 Task: Explore Airbnb accommodation in Zyuzino, Russia from 2nd December, 2023 to 6th December, 2023 for 2 adults.1  bedroom having 1 bed and 1 bathroom. Property type can be hotel. Booking option can be shelf check-in. Look for 5 properties as per requirement.
Action: Mouse pressed left at (424, 94)
Screenshot: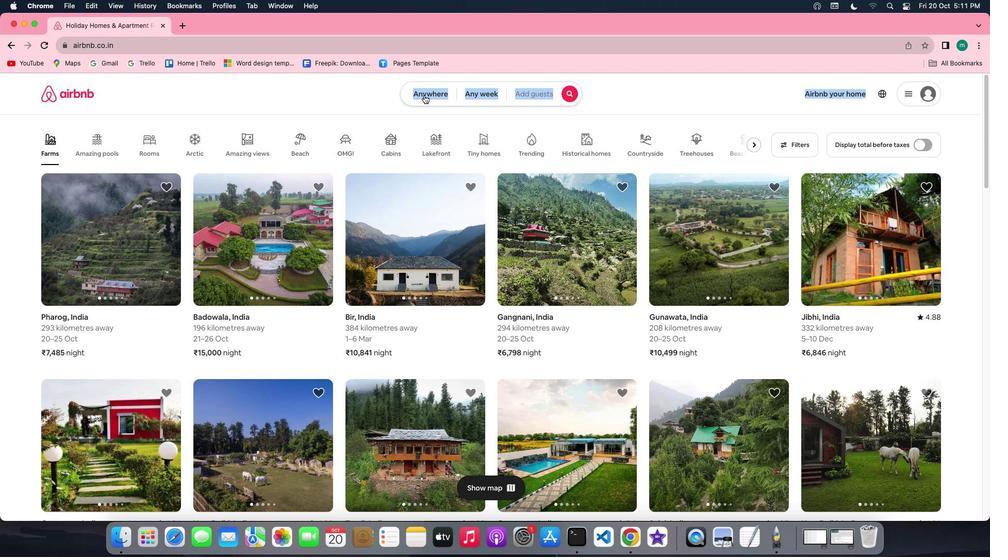 
Action: Mouse moved to (388, 129)
Screenshot: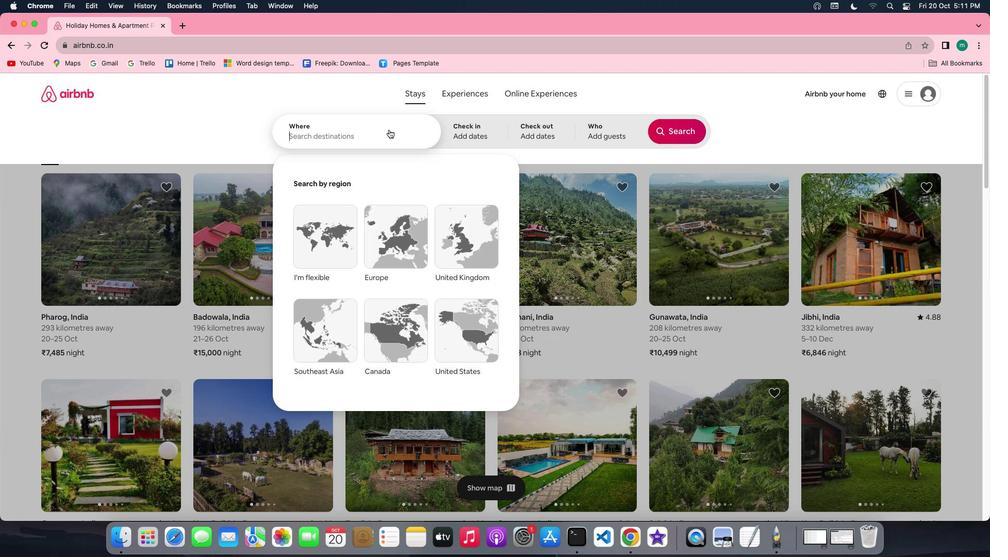 
Action: Mouse pressed left at (388, 129)
Screenshot: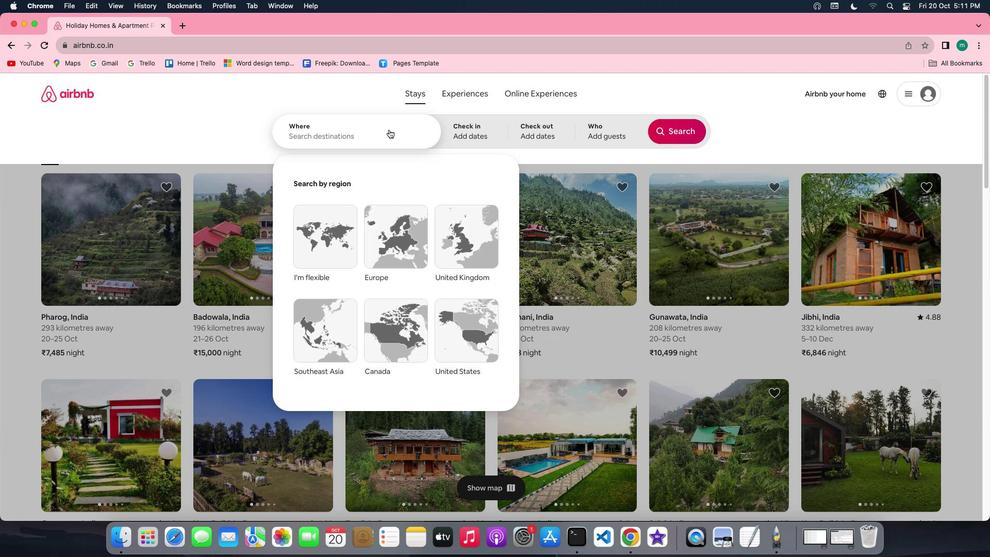 
Action: Key pressed Key.shift'Z''y''u''z''i''n''o'','Key.spaceKey.shift'R''u''s''s''i''a'
Screenshot: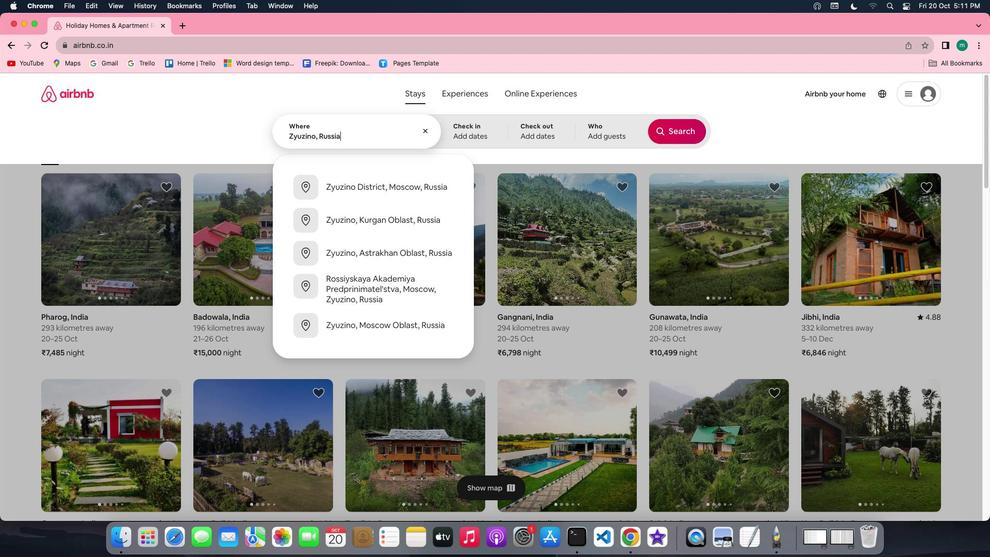 
Action: Mouse moved to (455, 131)
Screenshot: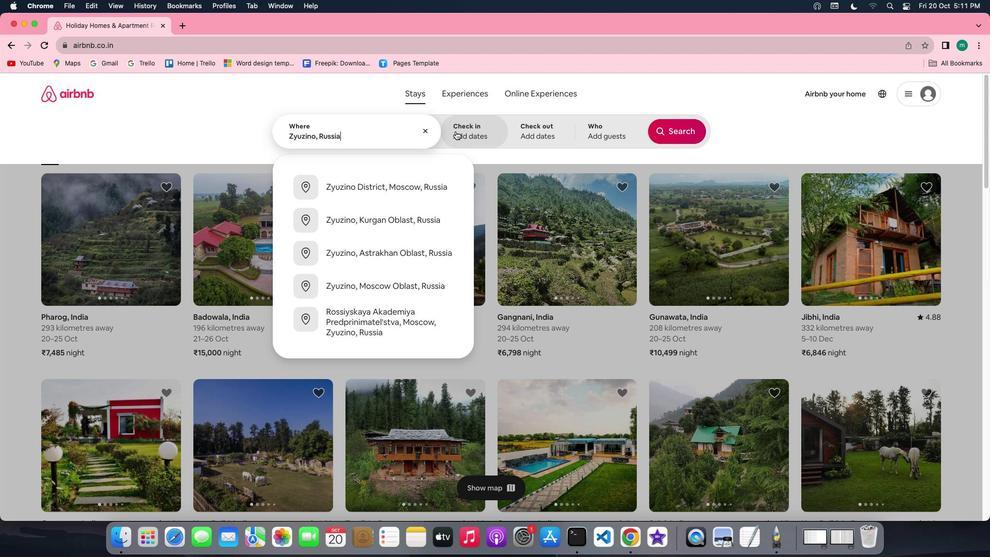 
Action: Mouse pressed left at (455, 131)
Screenshot: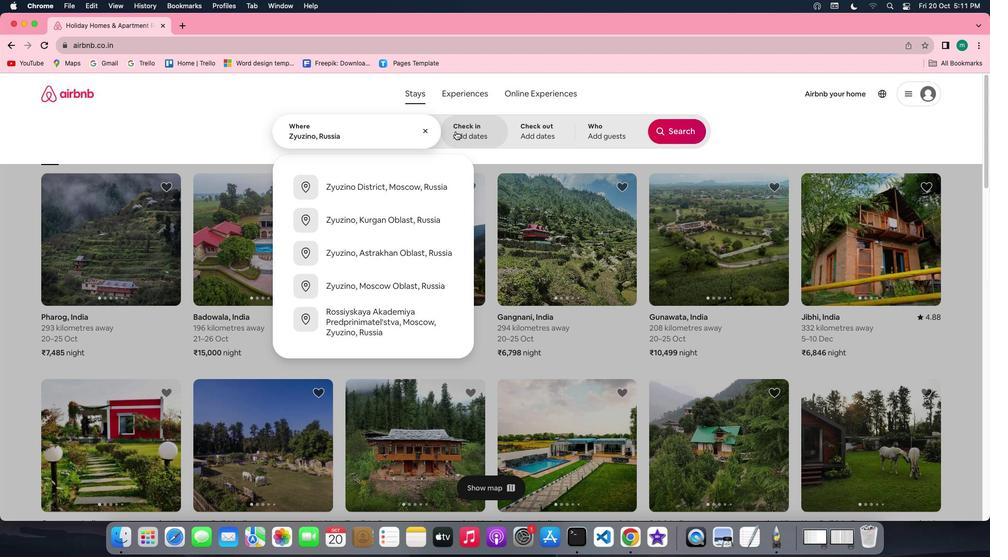 
Action: Mouse moved to (672, 217)
Screenshot: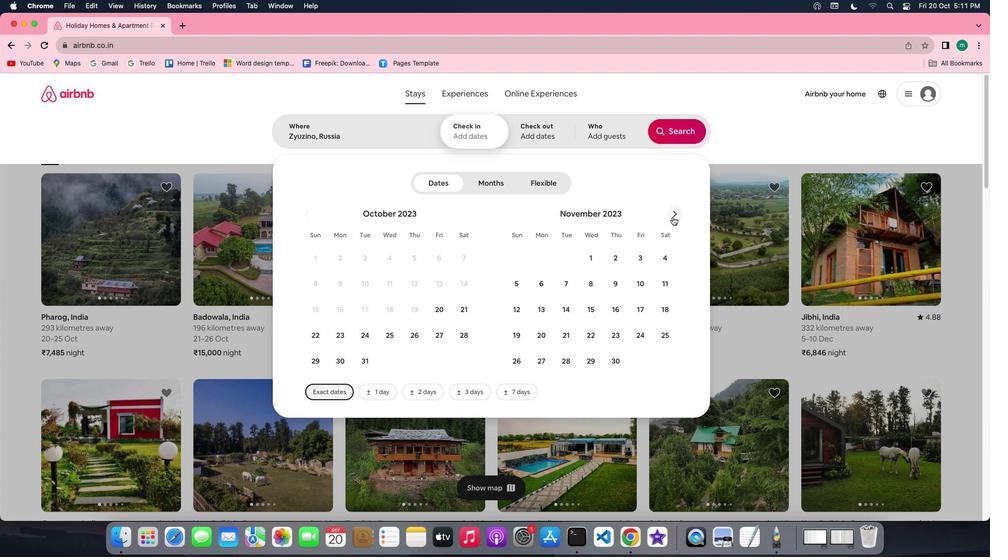 
Action: Mouse pressed left at (672, 217)
Screenshot: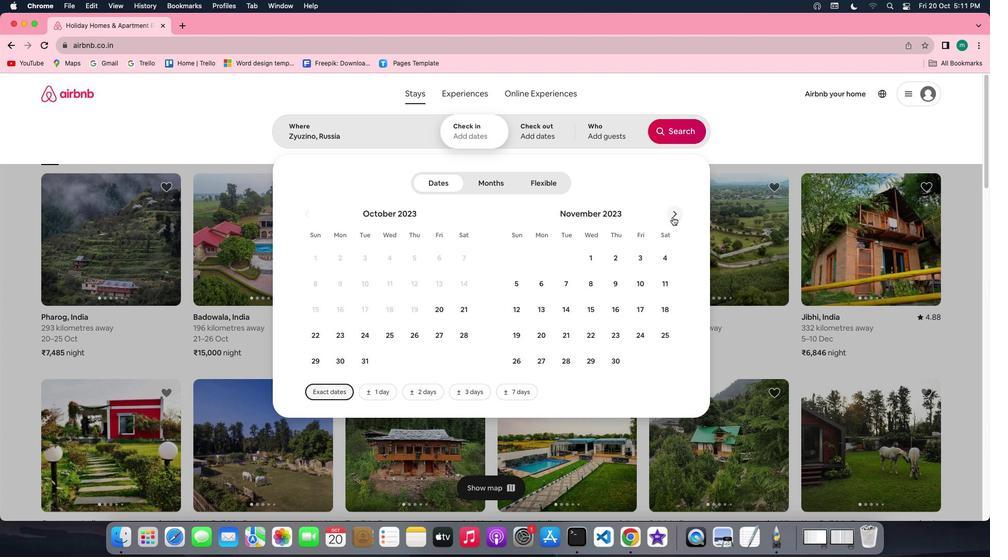
Action: Mouse moved to (664, 250)
Screenshot: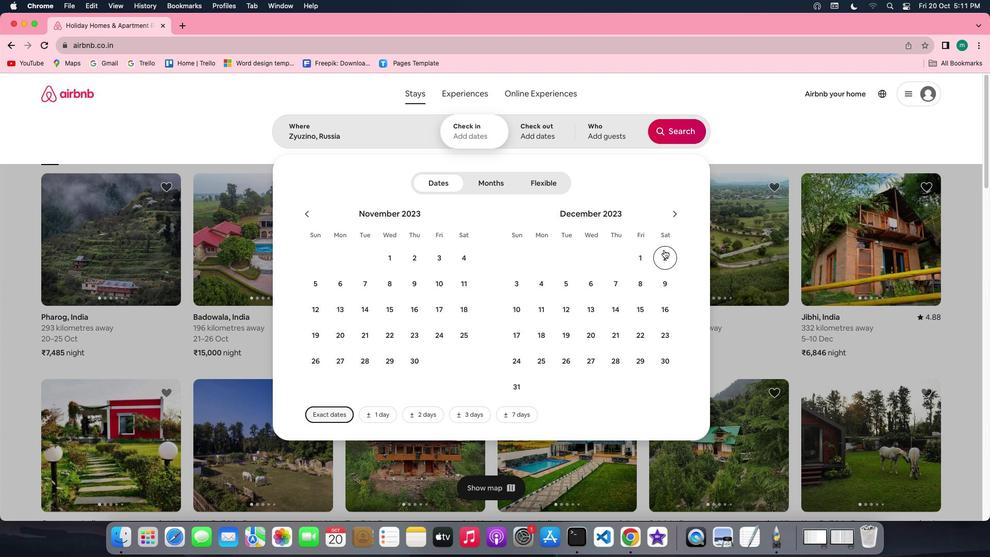 
Action: Mouse pressed left at (664, 250)
Screenshot: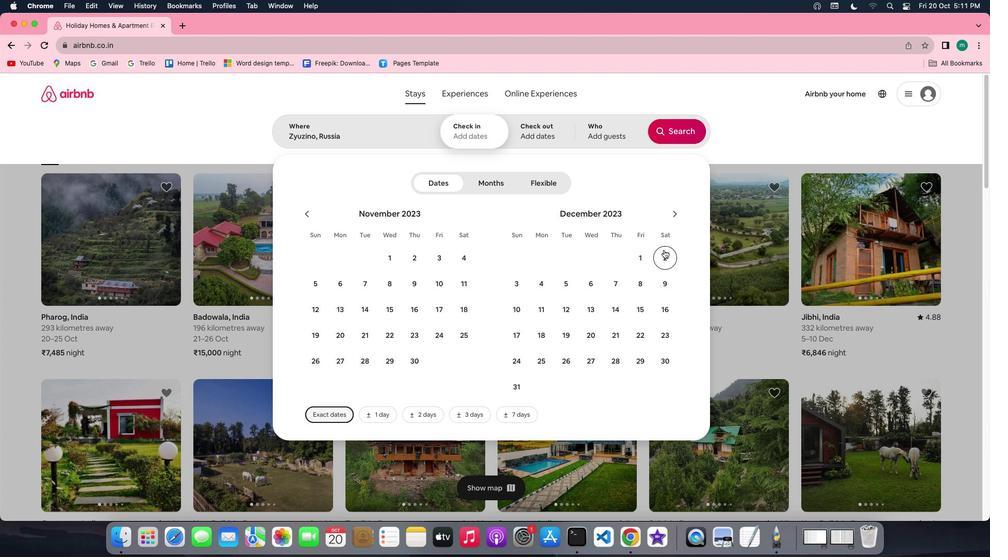 
Action: Mouse moved to (592, 273)
Screenshot: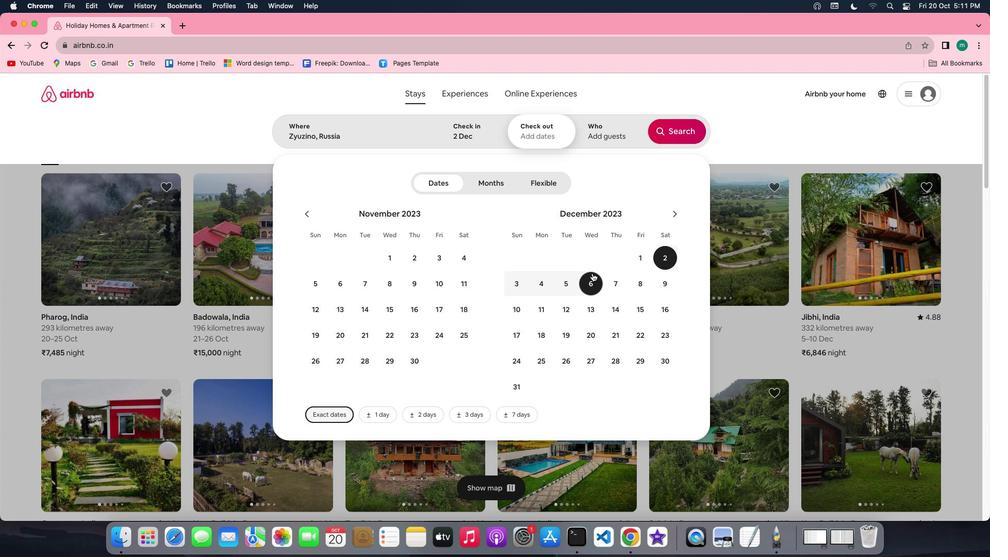 
Action: Mouse pressed left at (592, 273)
Screenshot: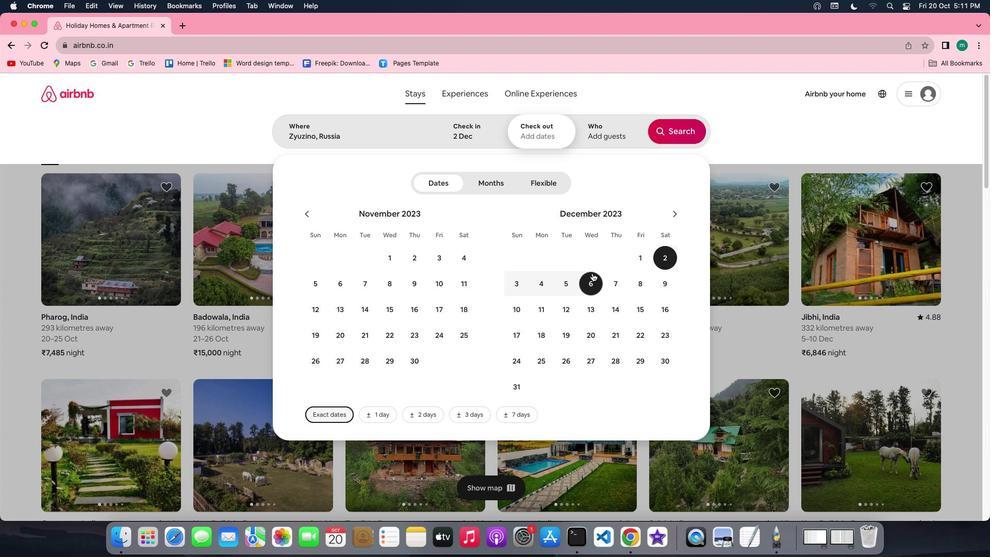 
Action: Mouse moved to (606, 133)
Screenshot: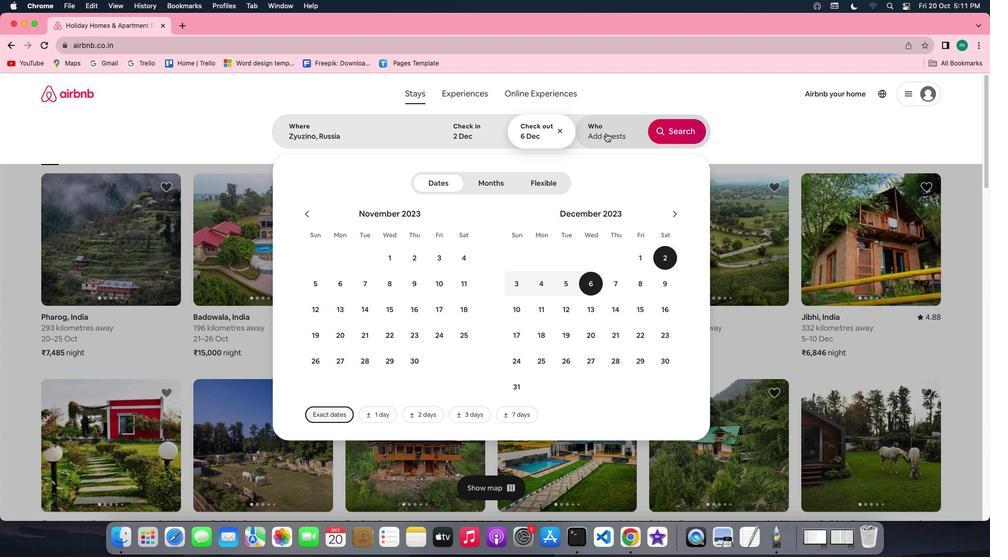 
Action: Mouse pressed left at (606, 133)
Screenshot: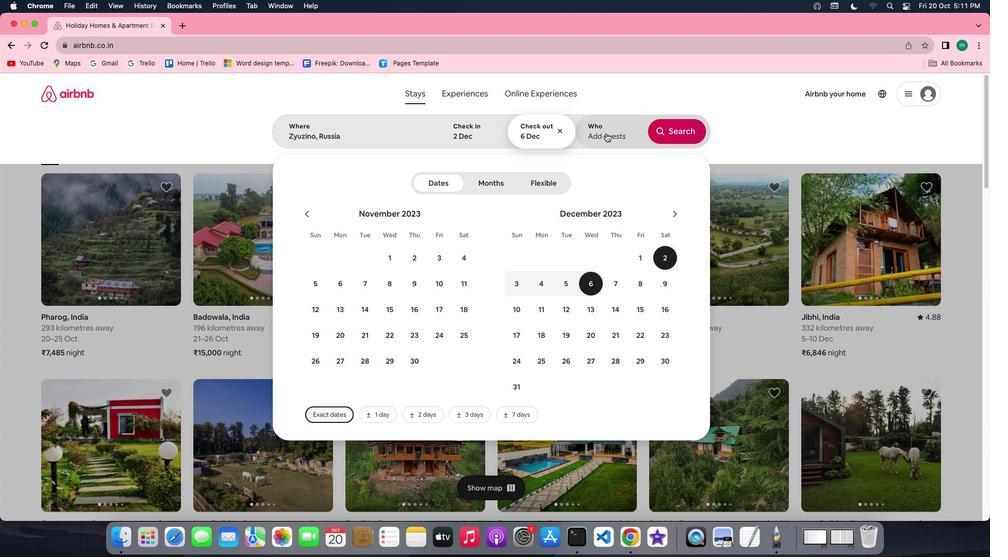
Action: Mouse moved to (682, 182)
Screenshot: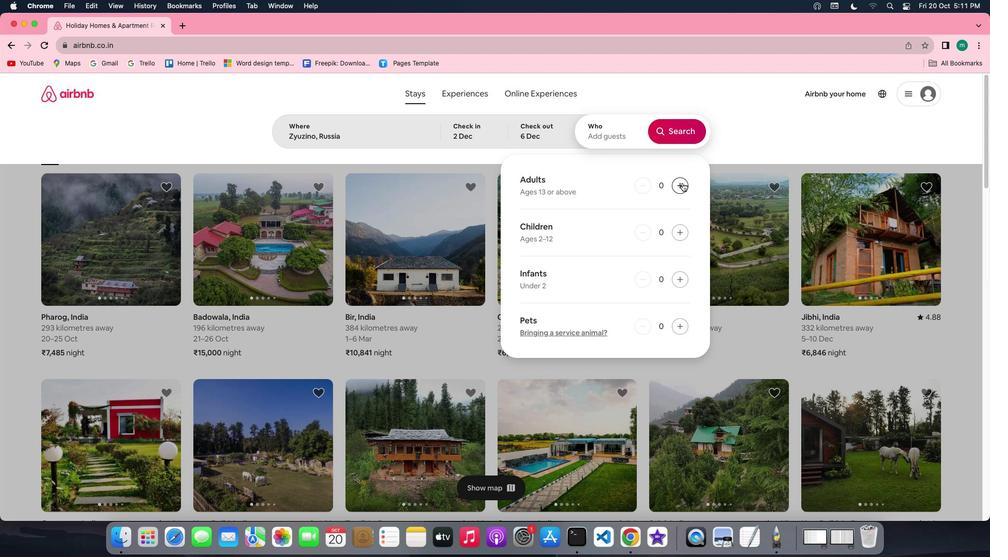 
Action: Mouse pressed left at (682, 182)
Screenshot: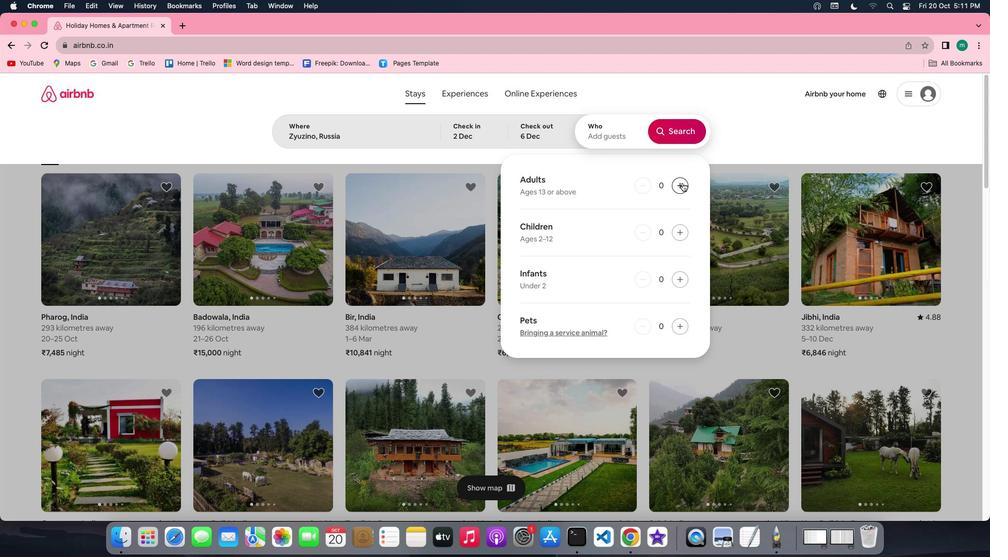 
Action: Mouse pressed left at (682, 182)
Screenshot: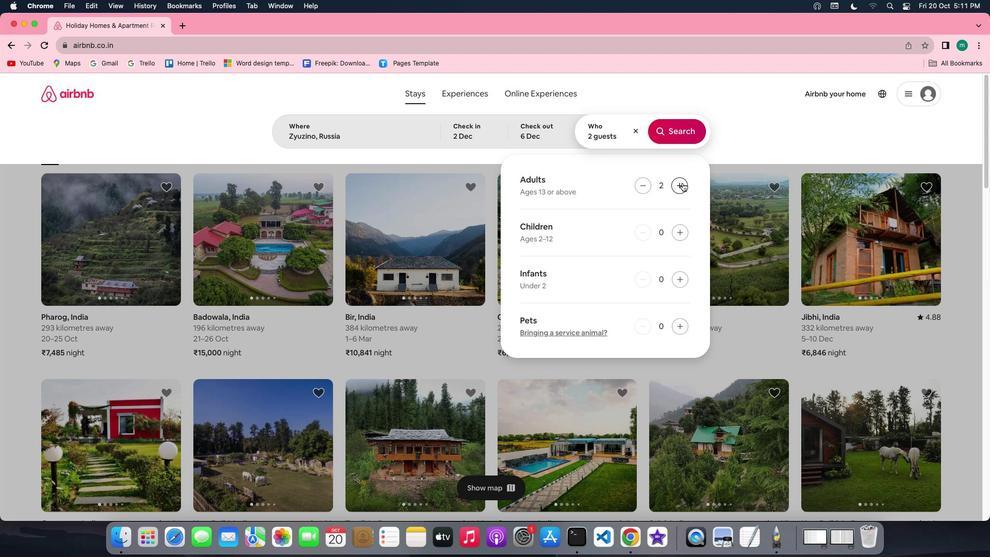 
Action: Mouse moved to (677, 125)
Screenshot: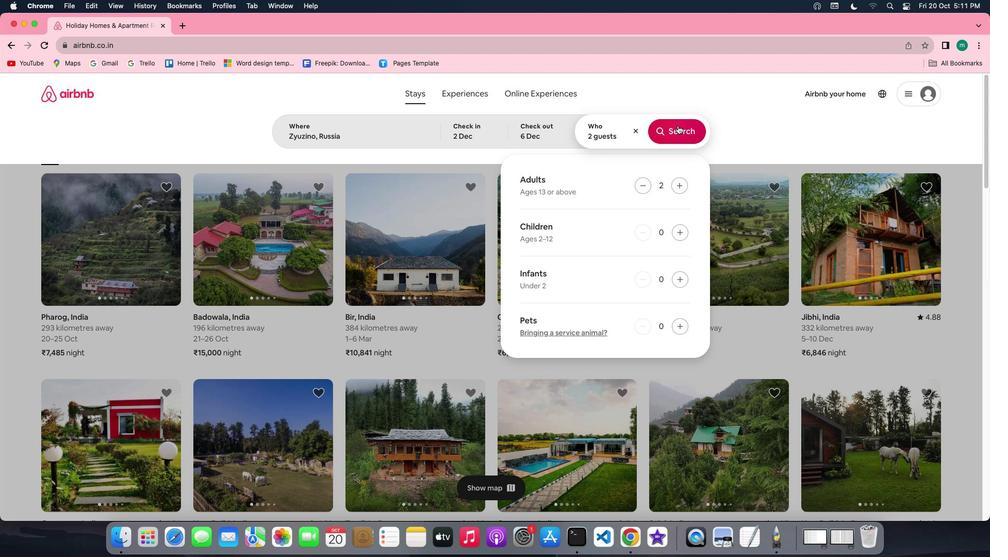 
Action: Mouse pressed left at (677, 125)
Screenshot: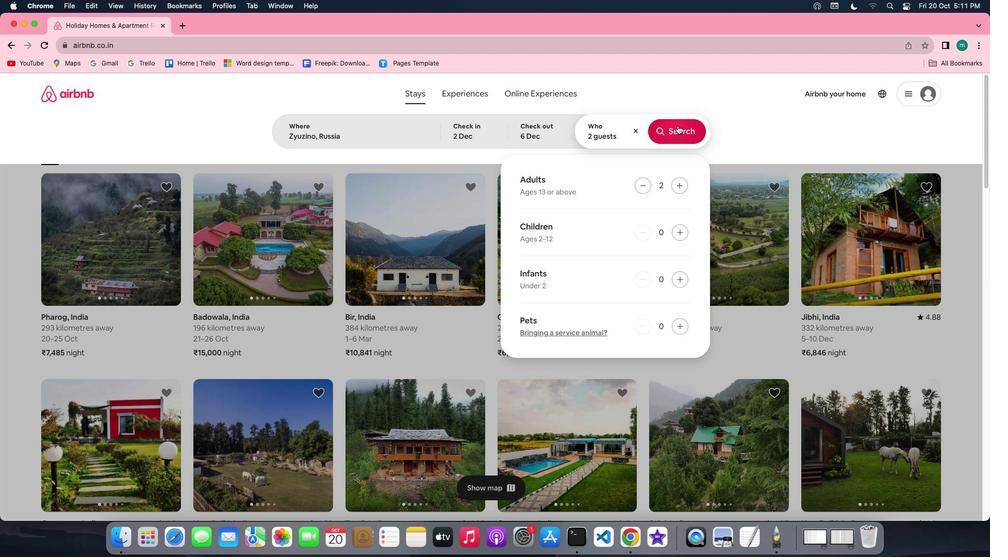 
Action: Mouse moved to (827, 133)
Screenshot: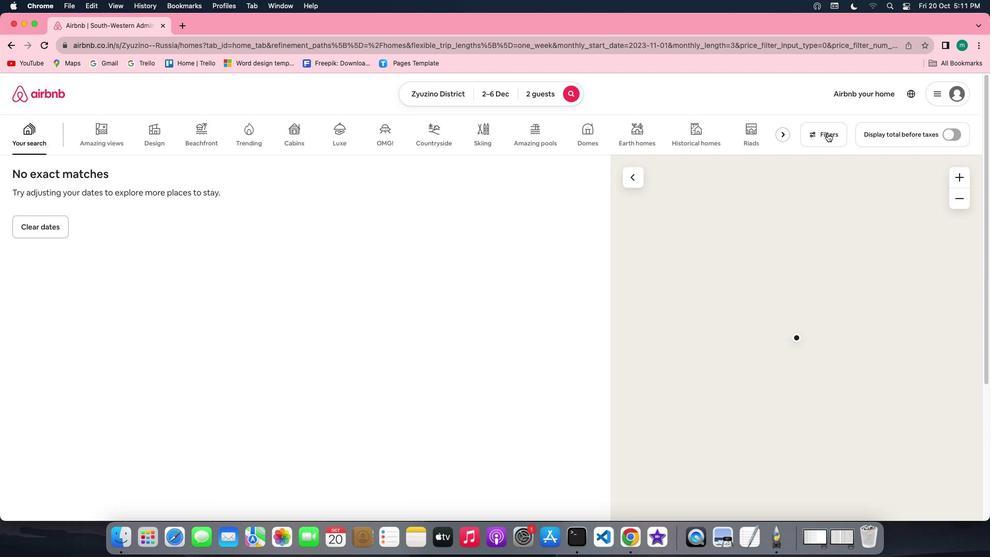 
Action: Mouse pressed left at (827, 133)
Screenshot: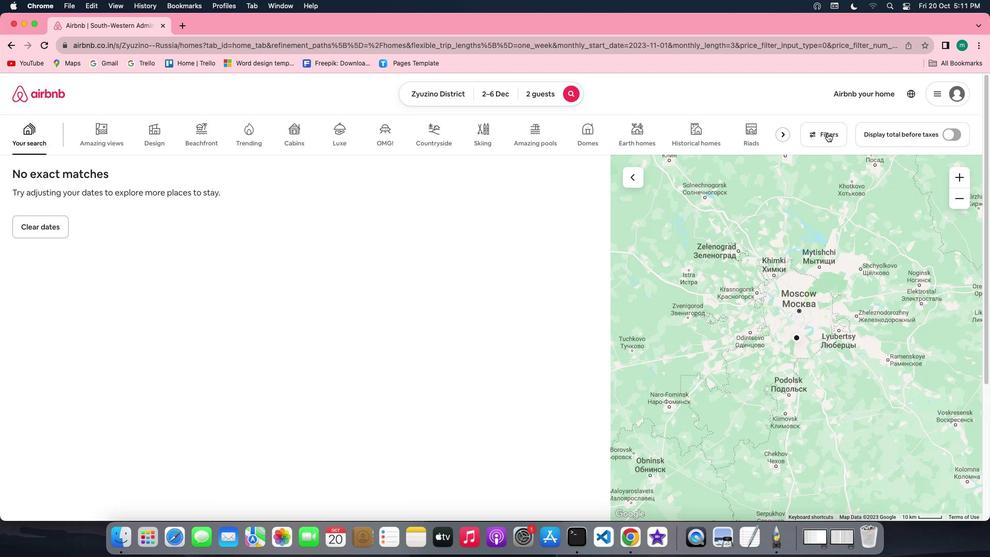 
Action: Mouse moved to (497, 291)
Screenshot: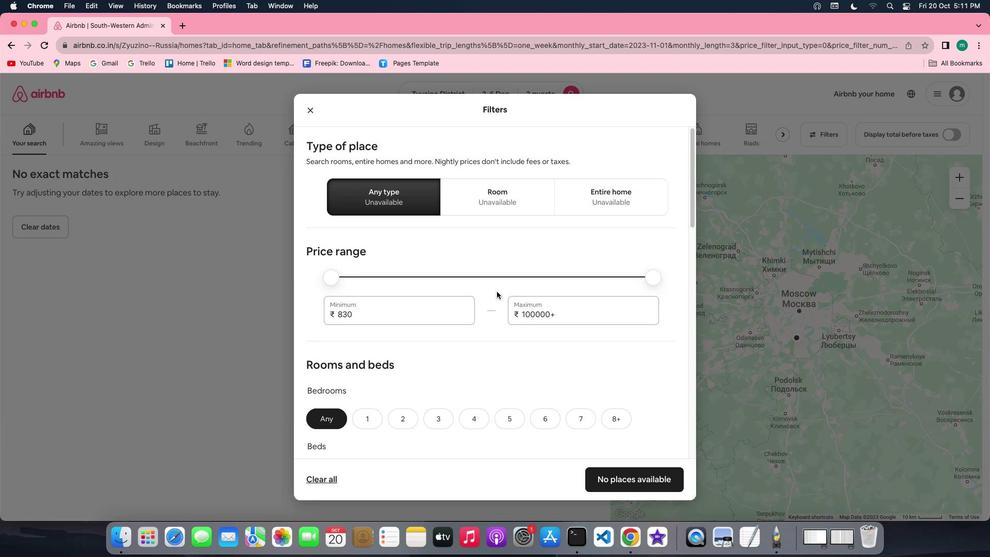 
Action: Mouse scrolled (497, 291) with delta (0, 0)
Screenshot: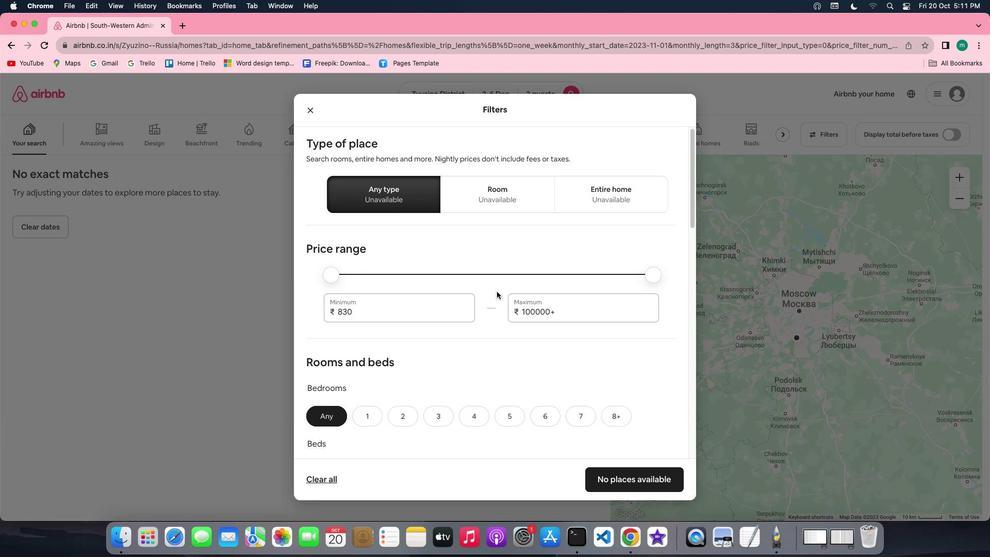 
Action: Mouse scrolled (497, 291) with delta (0, 0)
Screenshot: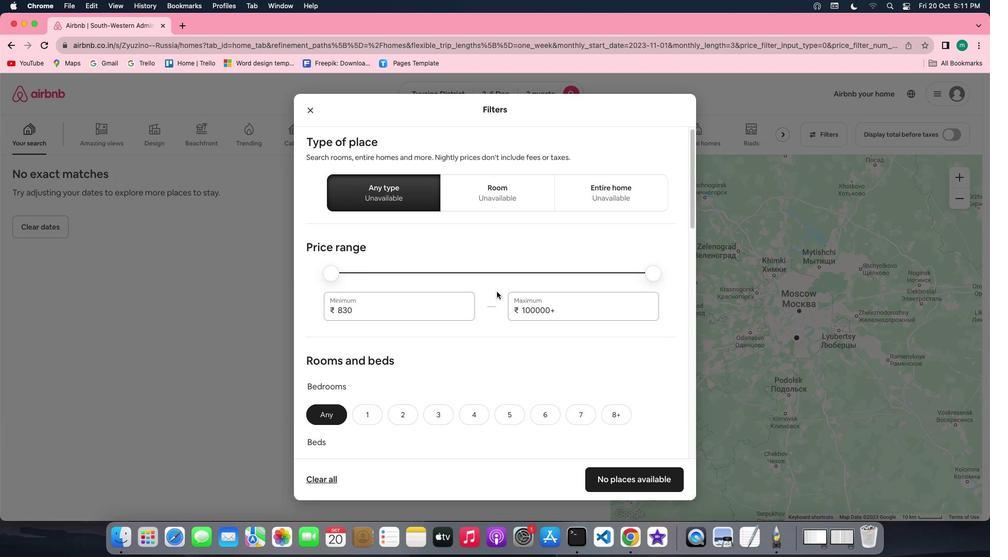 
Action: Mouse scrolled (497, 291) with delta (0, -1)
Screenshot: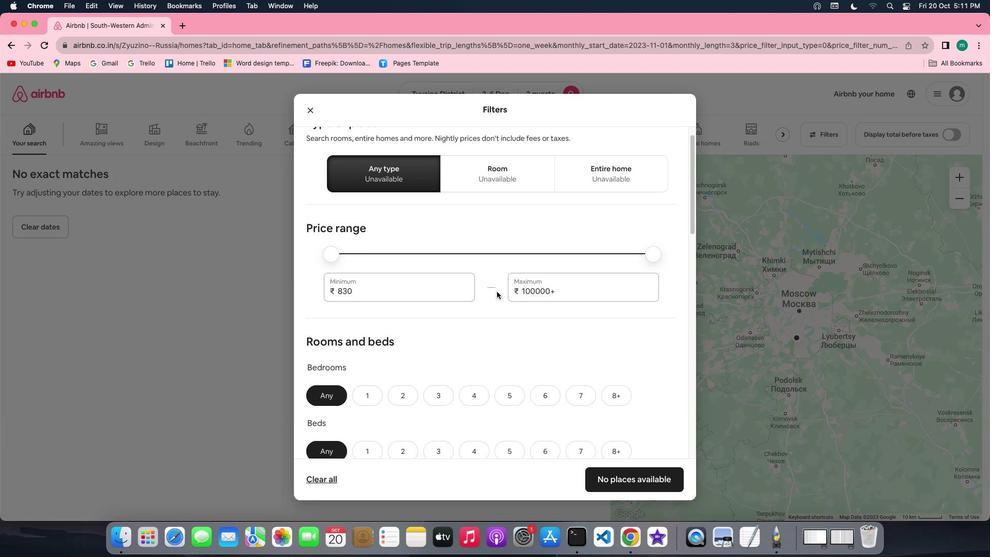 
Action: Mouse scrolled (497, 291) with delta (0, 0)
Screenshot: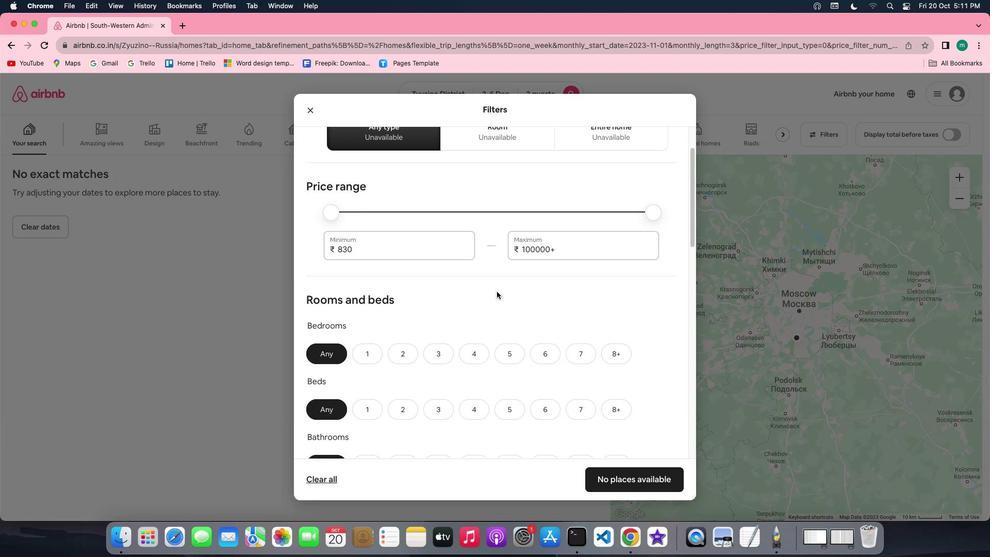 
Action: Mouse scrolled (497, 291) with delta (0, 0)
Screenshot: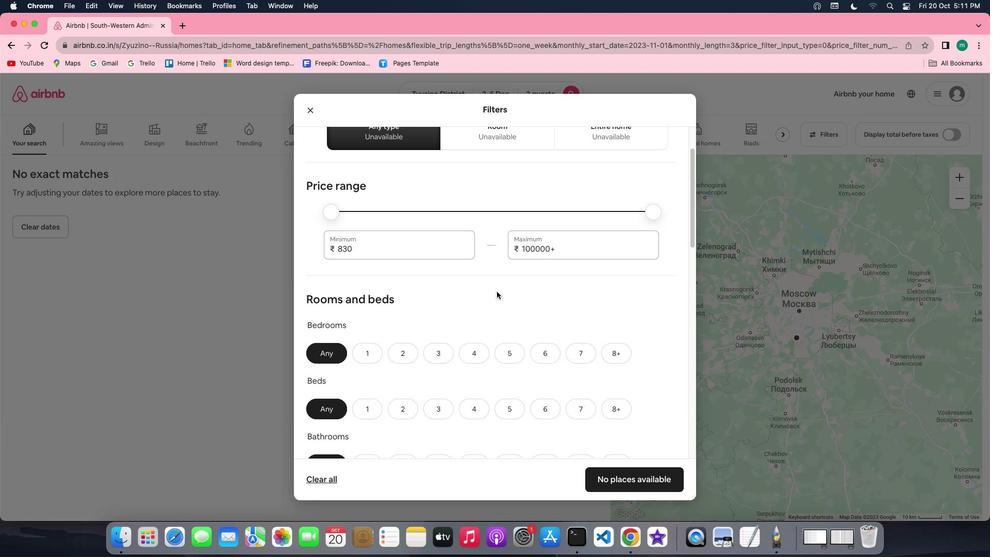 
Action: Mouse scrolled (497, 291) with delta (0, 0)
Screenshot: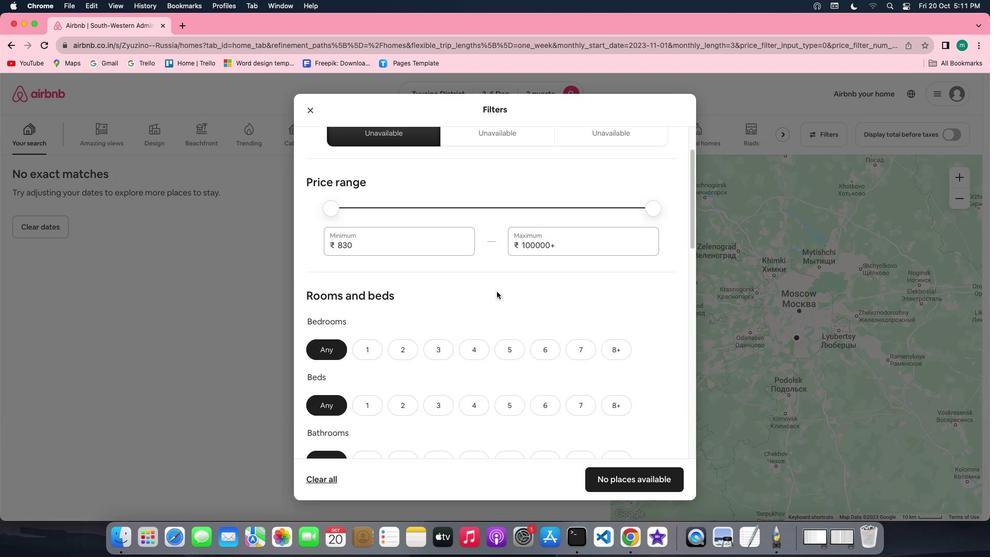 
Action: Mouse scrolled (497, 291) with delta (0, 0)
Screenshot: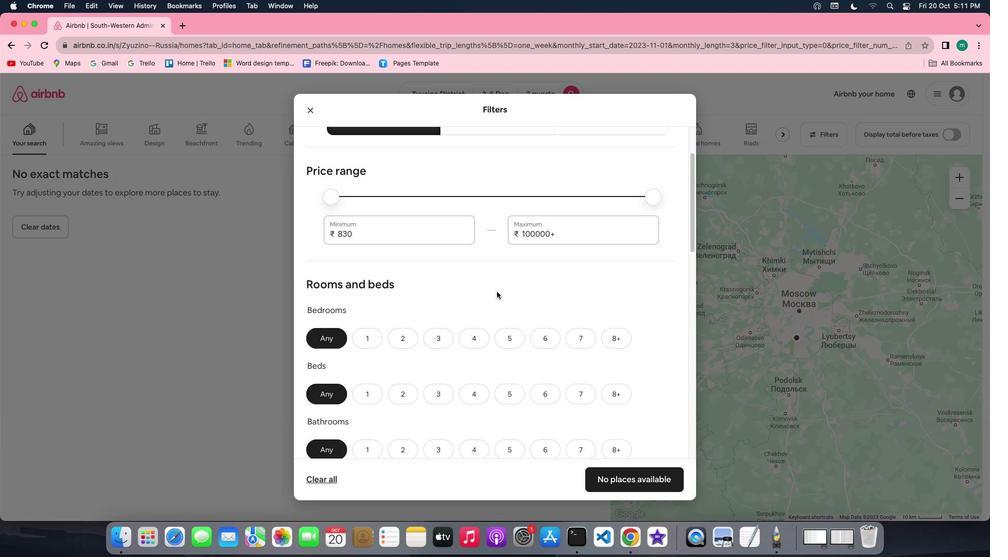 
Action: Mouse scrolled (497, 291) with delta (0, -1)
Screenshot: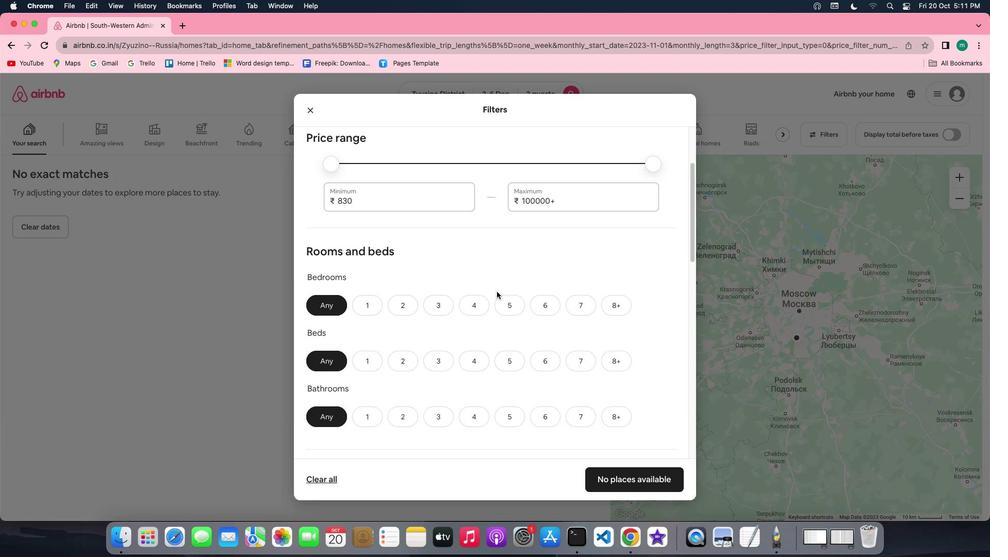 
Action: Mouse scrolled (497, 291) with delta (0, -1)
Screenshot: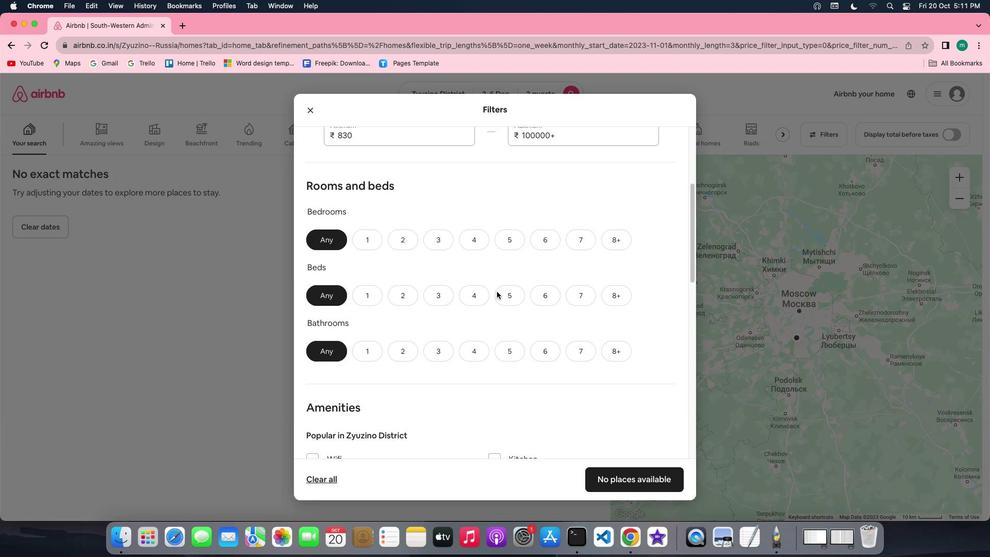 
Action: Mouse moved to (370, 198)
Screenshot: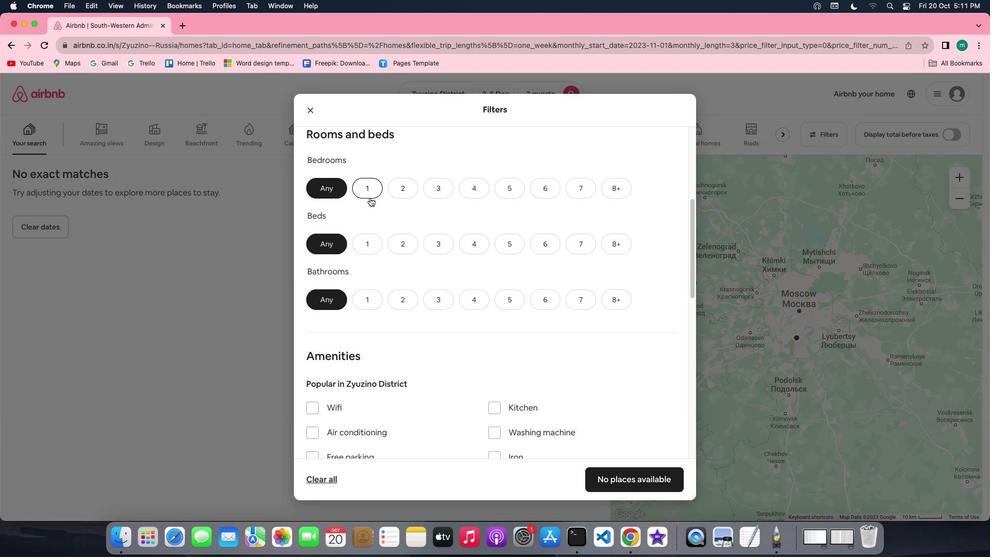 
Action: Mouse pressed left at (370, 198)
Screenshot: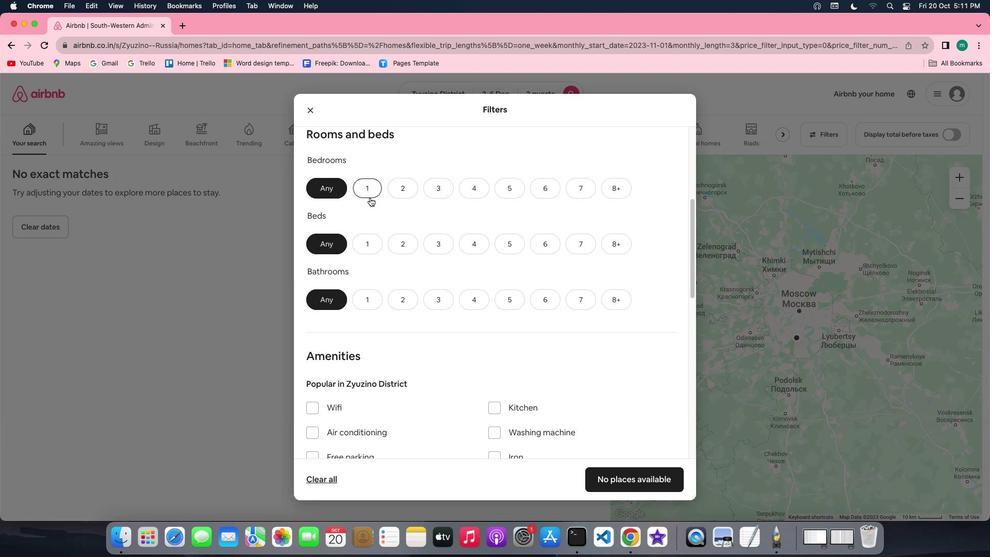 
Action: Mouse moved to (365, 182)
Screenshot: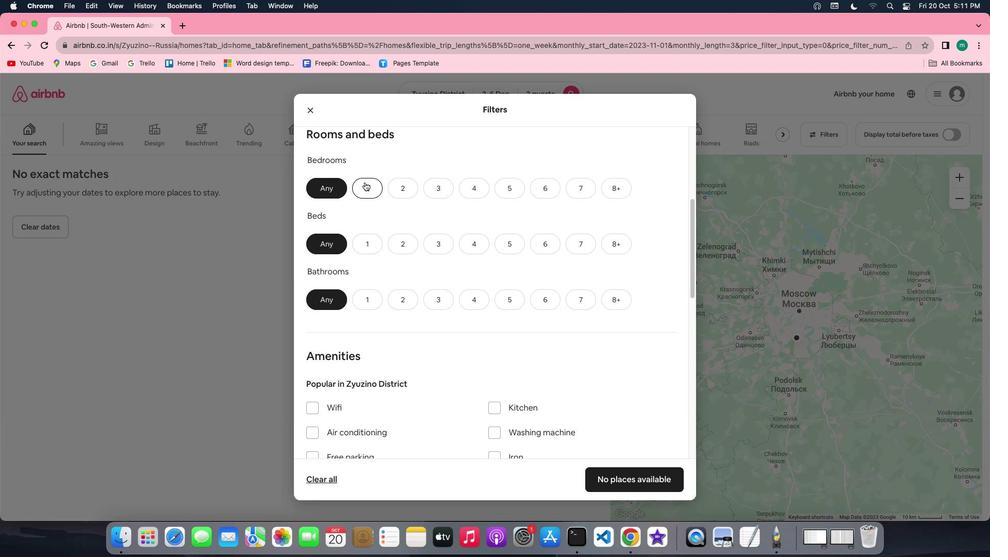 
Action: Mouse pressed left at (365, 182)
Screenshot: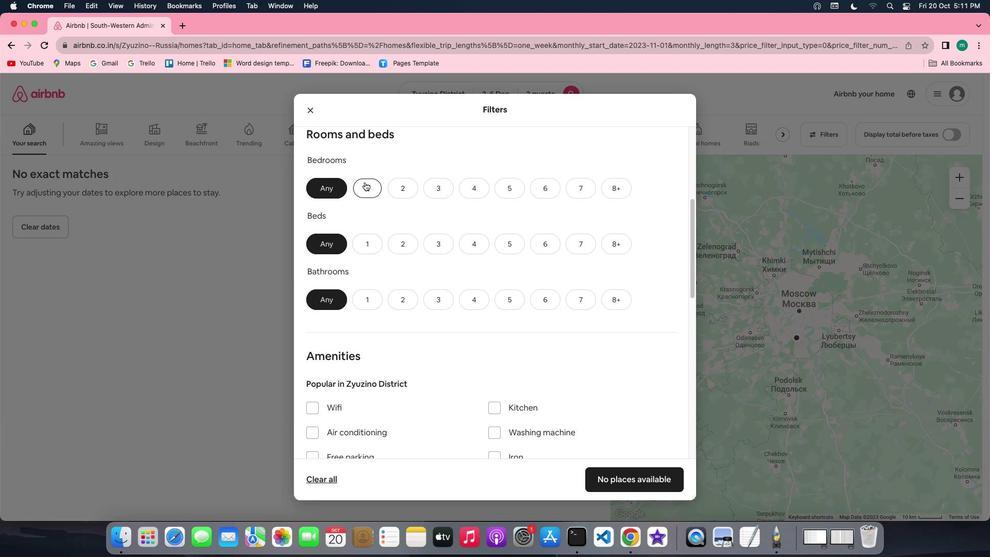 
Action: Mouse moved to (376, 246)
Screenshot: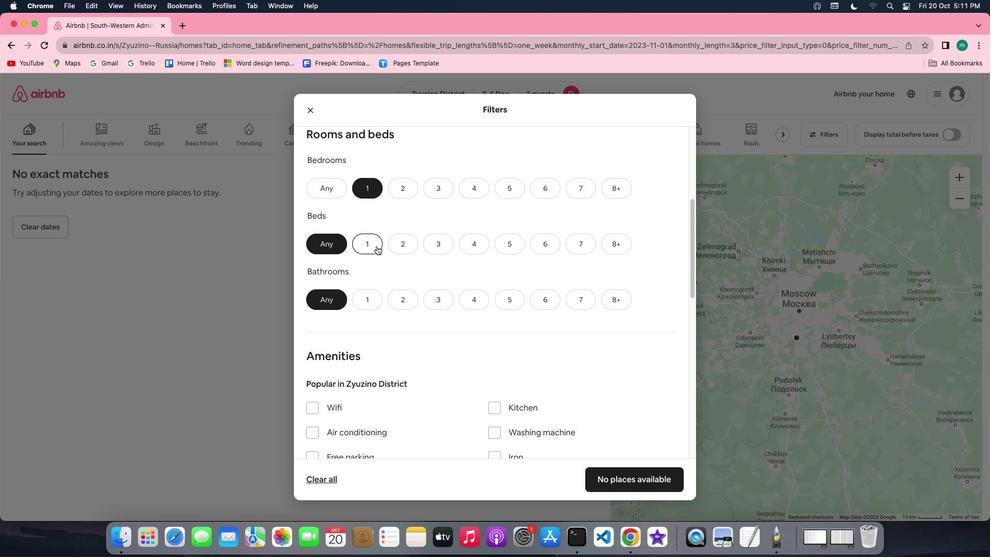 
Action: Mouse pressed left at (376, 246)
Screenshot: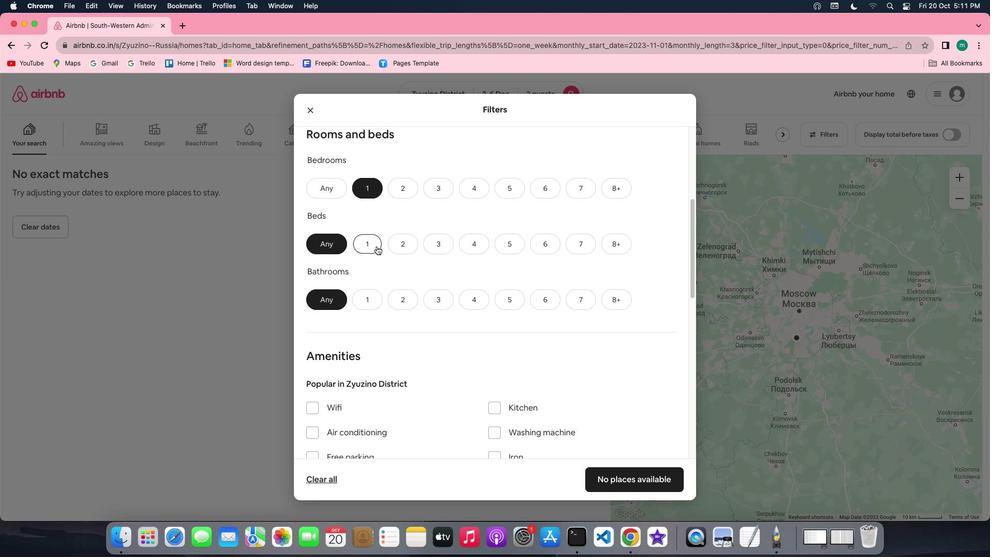 
Action: Mouse moved to (363, 291)
Screenshot: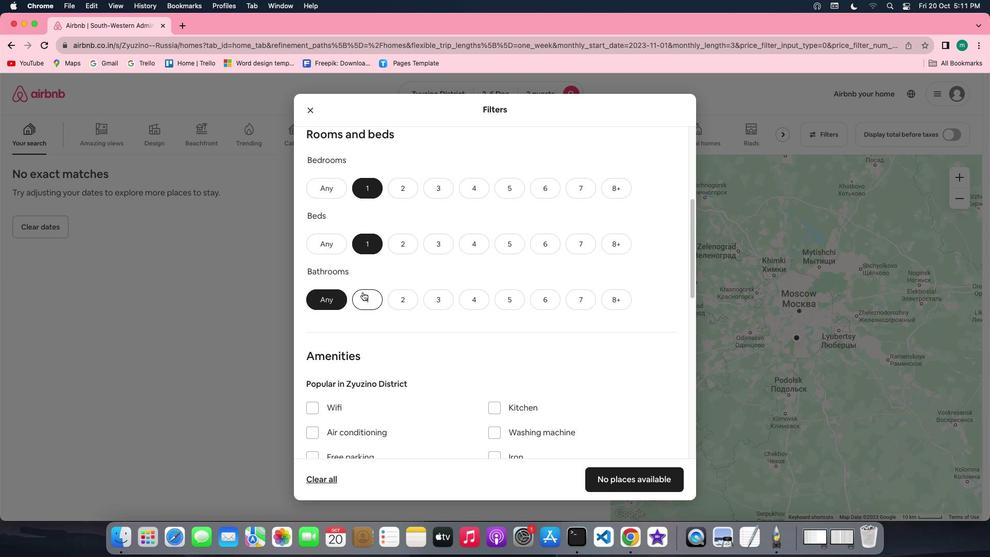 
Action: Mouse pressed left at (363, 291)
Screenshot: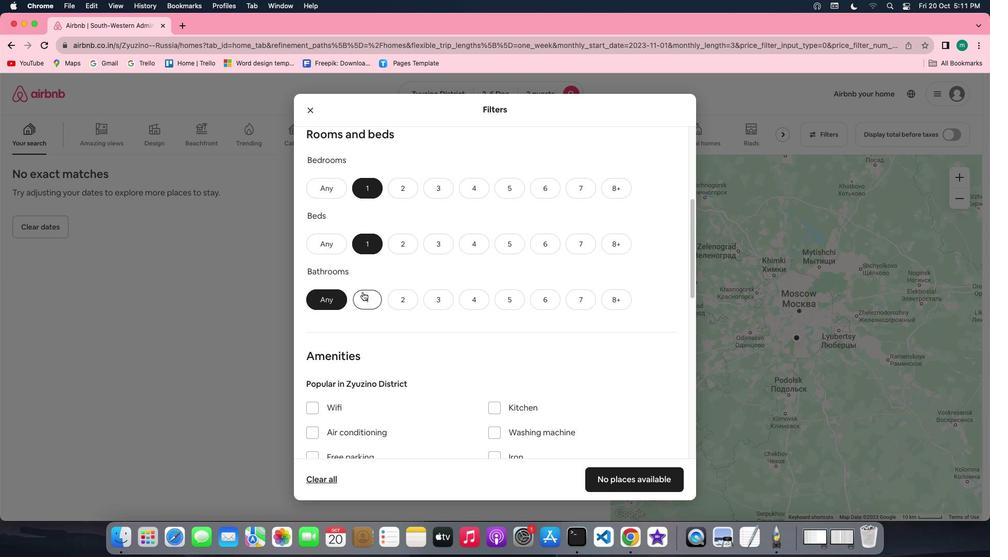 
Action: Mouse moved to (537, 338)
Screenshot: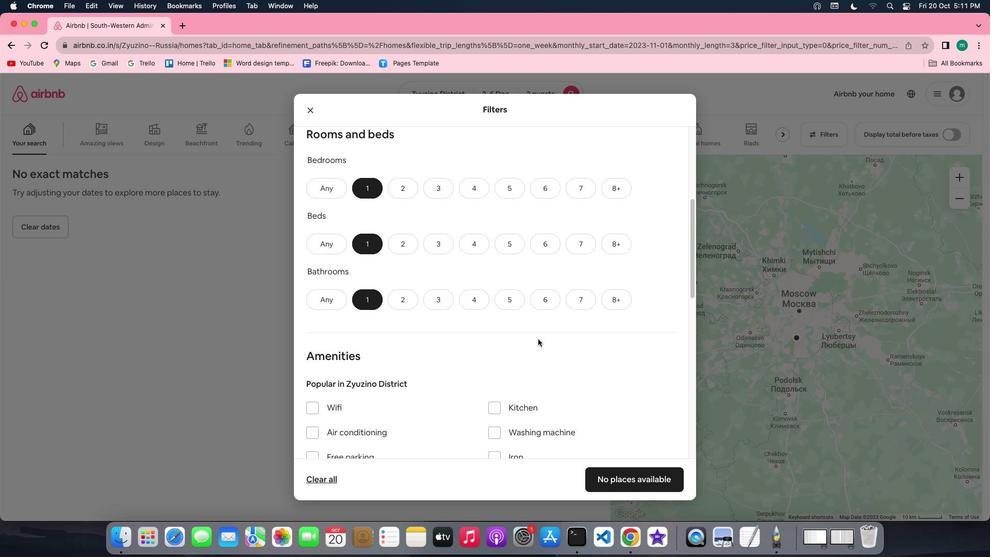 
Action: Mouse scrolled (537, 338) with delta (0, 0)
Screenshot: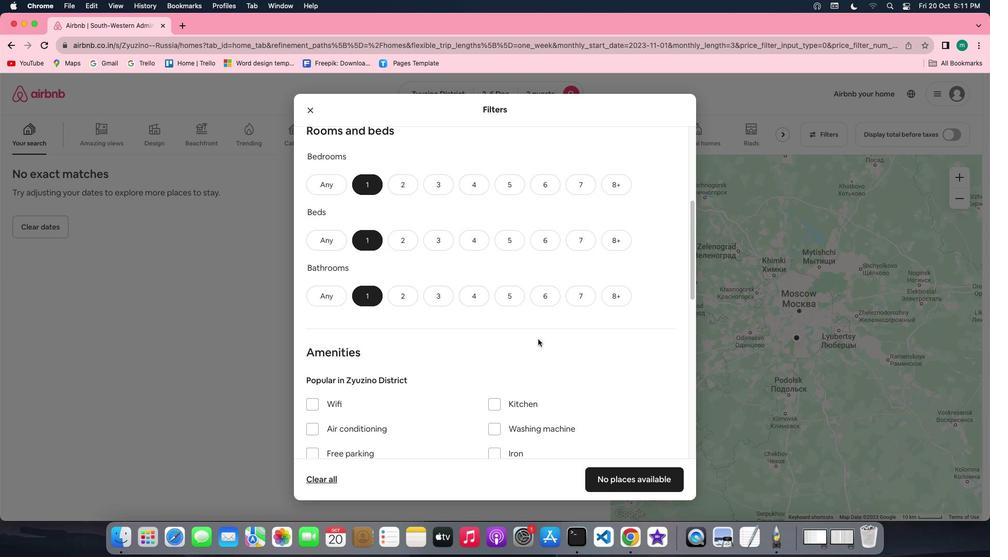 
Action: Mouse scrolled (537, 338) with delta (0, 0)
Screenshot: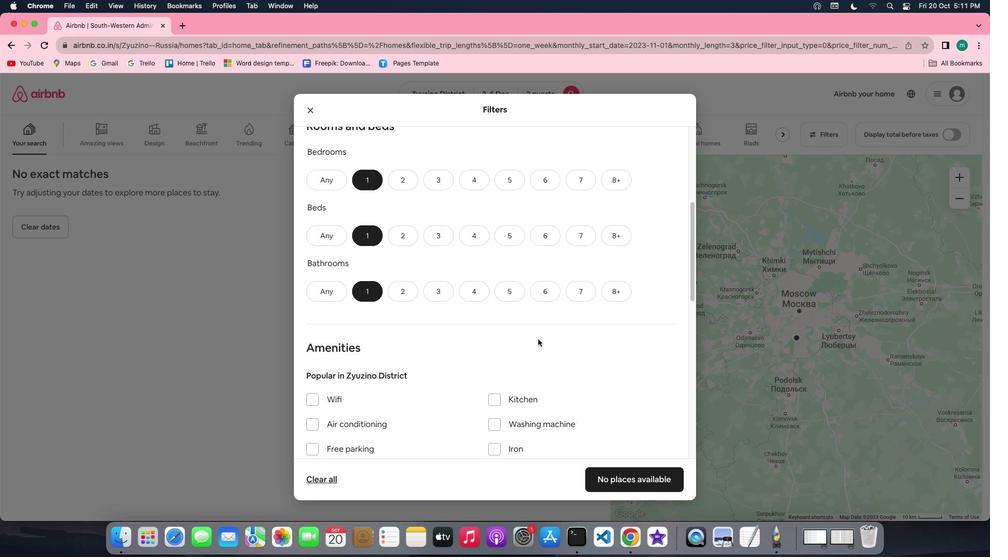 
Action: Mouse scrolled (537, 338) with delta (0, -1)
Screenshot: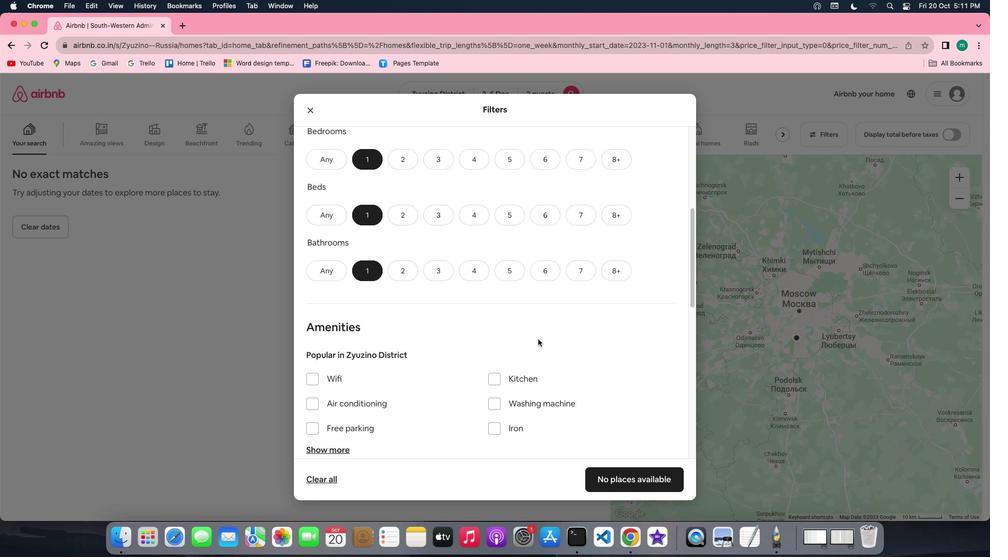 
Action: Mouse scrolled (537, 338) with delta (0, 0)
Screenshot: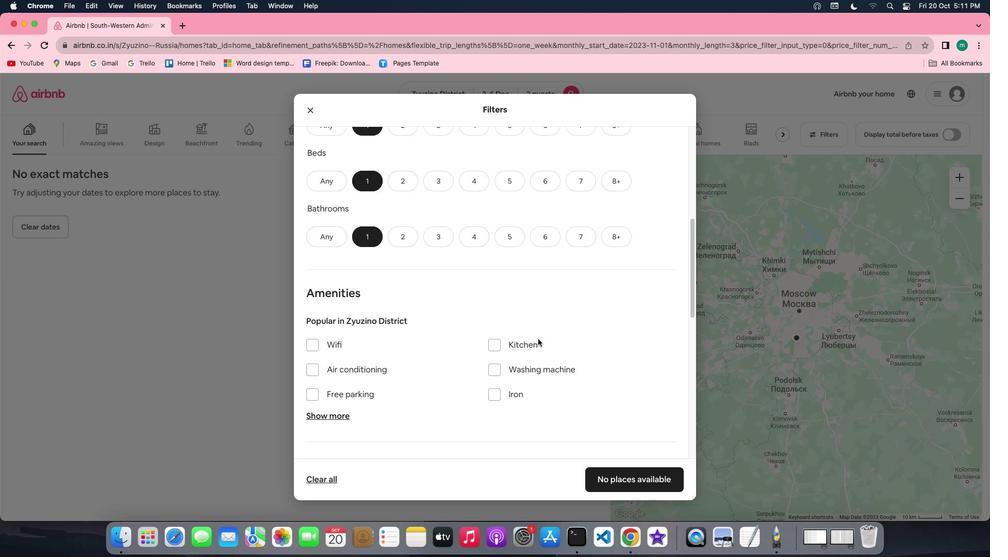 
Action: Mouse scrolled (537, 338) with delta (0, 0)
Screenshot: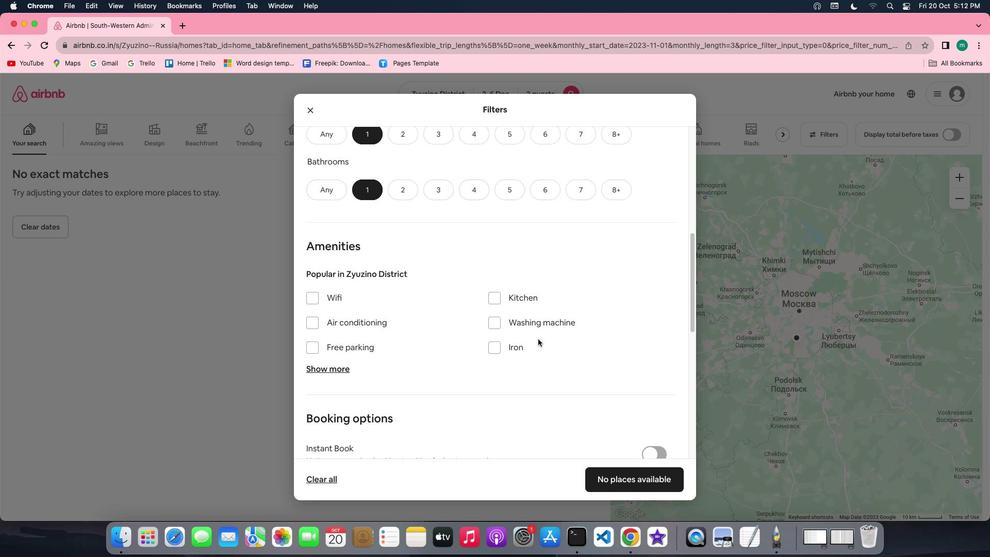 
Action: Mouse scrolled (537, 338) with delta (0, 0)
Screenshot: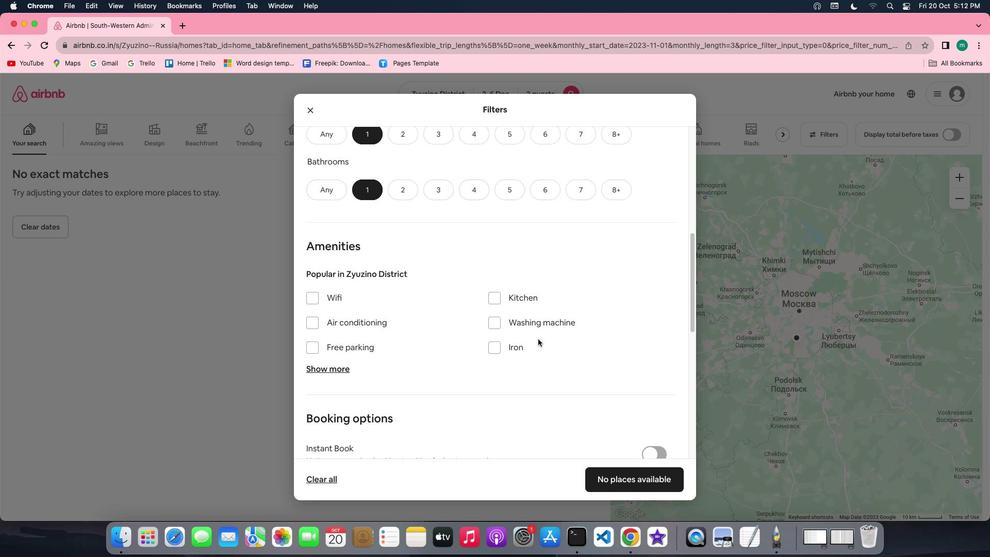 
Action: Mouse scrolled (537, 338) with delta (0, -1)
Screenshot: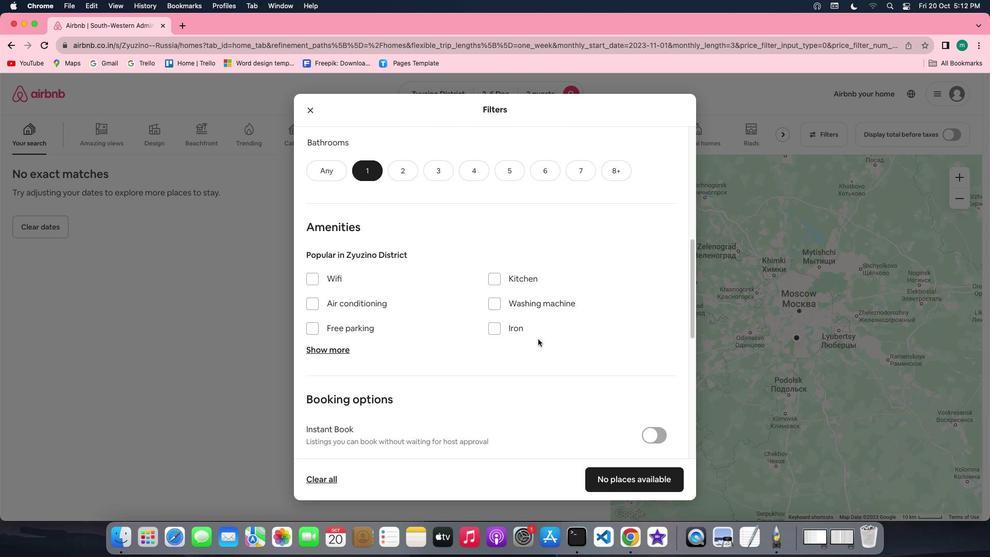 
Action: Mouse scrolled (537, 338) with delta (0, -2)
Screenshot: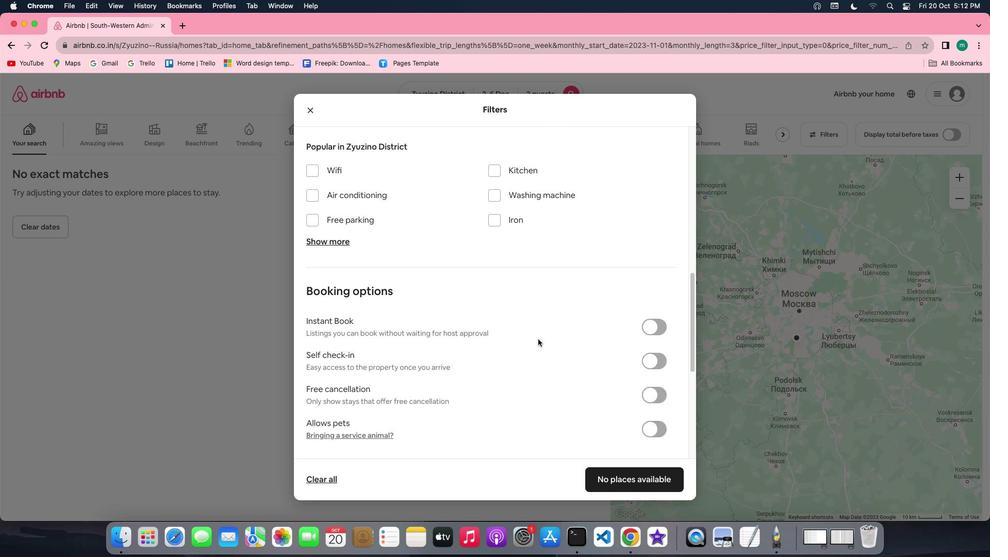 
Action: Mouse scrolled (537, 338) with delta (0, 0)
Screenshot: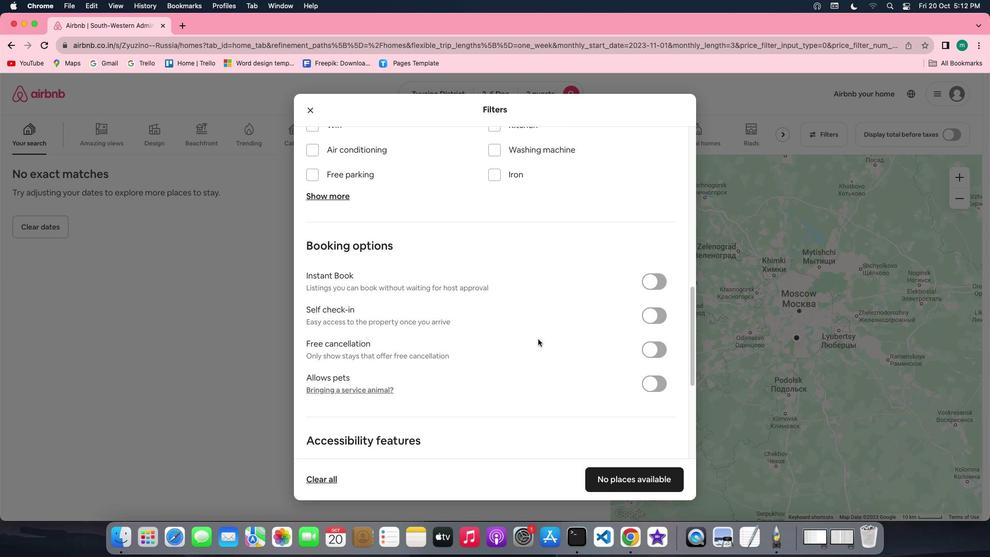 
Action: Mouse scrolled (537, 338) with delta (0, 0)
Screenshot: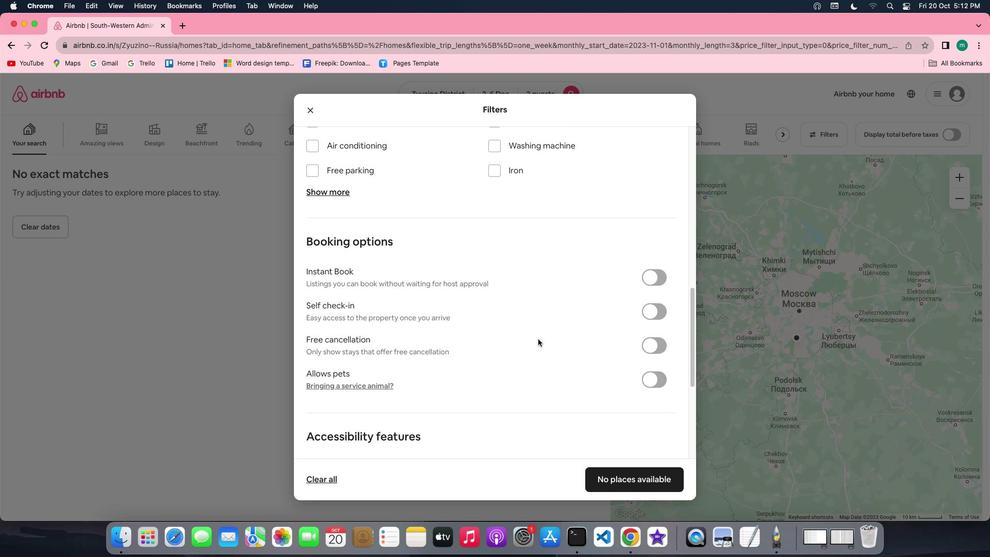 
Action: Mouse scrolled (537, 338) with delta (0, 0)
Screenshot: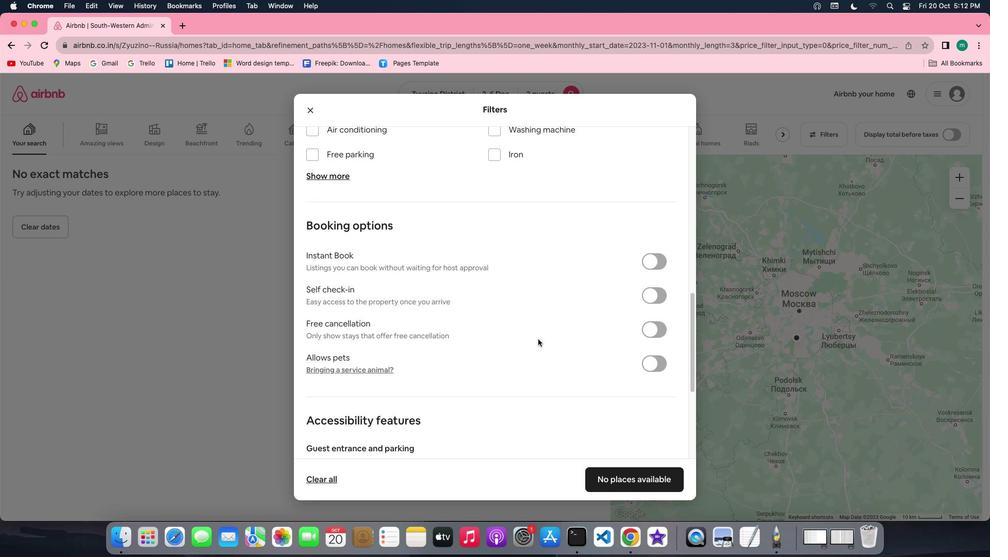 
Action: Mouse scrolled (537, 338) with delta (0, -1)
Screenshot: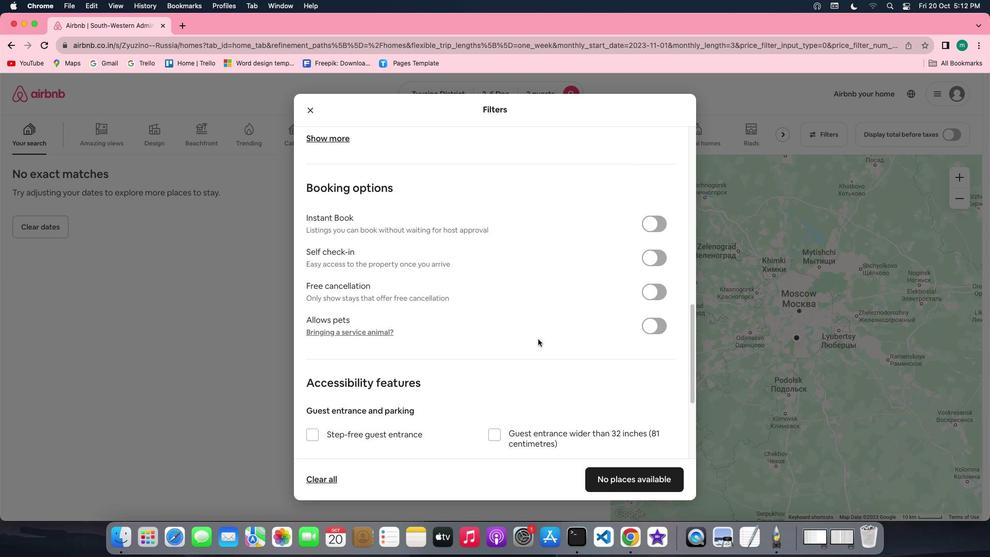 
Action: Mouse scrolled (537, 338) with delta (0, 0)
Screenshot: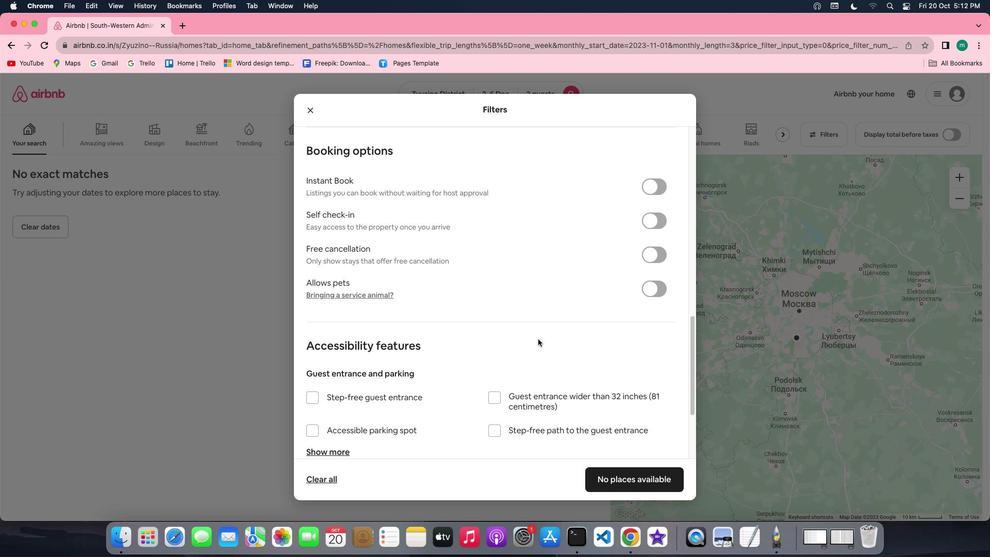 
Action: Mouse scrolled (537, 338) with delta (0, 0)
Screenshot: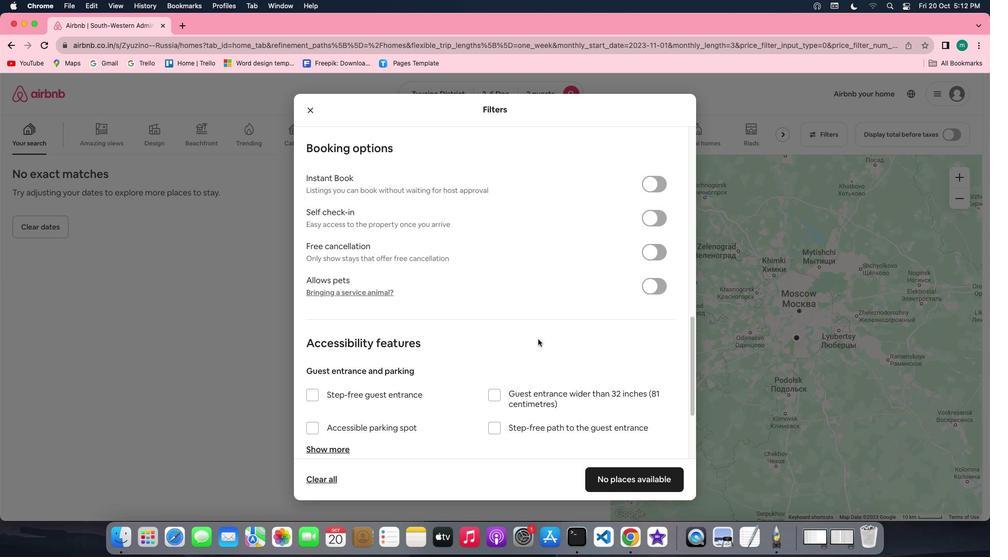 
Action: Mouse scrolled (537, 338) with delta (0, 0)
Screenshot: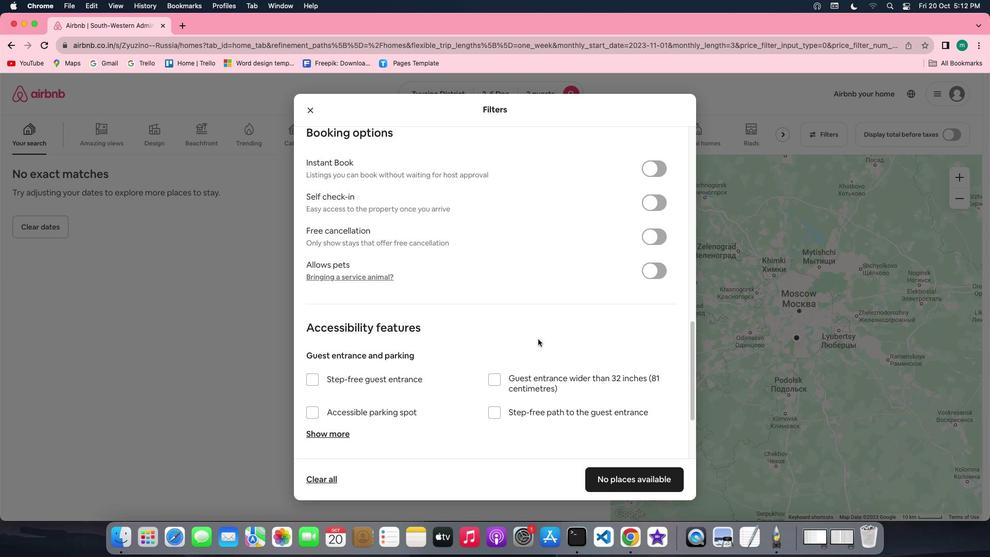 
Action: Mouse moved to (653, 192)
Screenshot: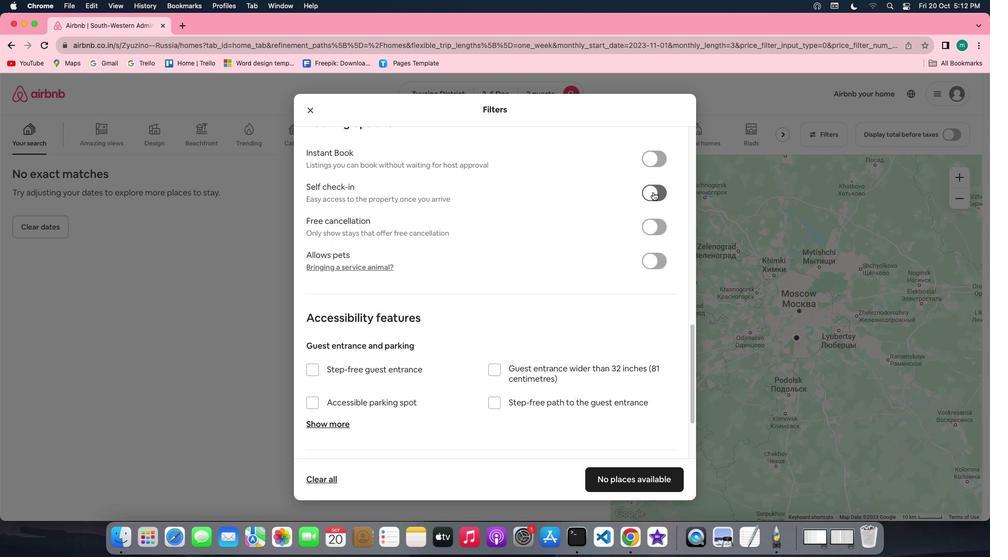 
Action: Mouse pressed left at (653, 192)
Screenshot: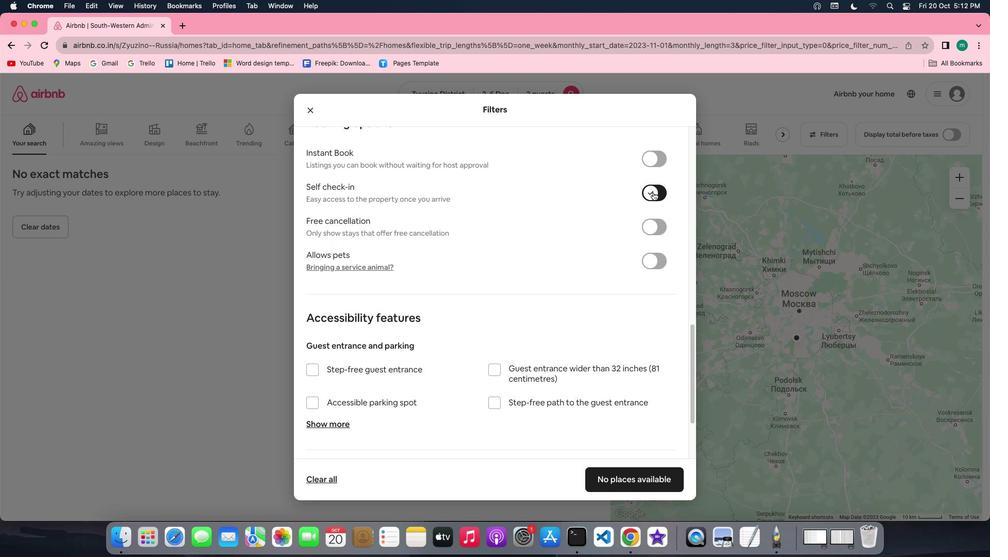 
Action: Mouse moved to (572, 328)
Screenshot: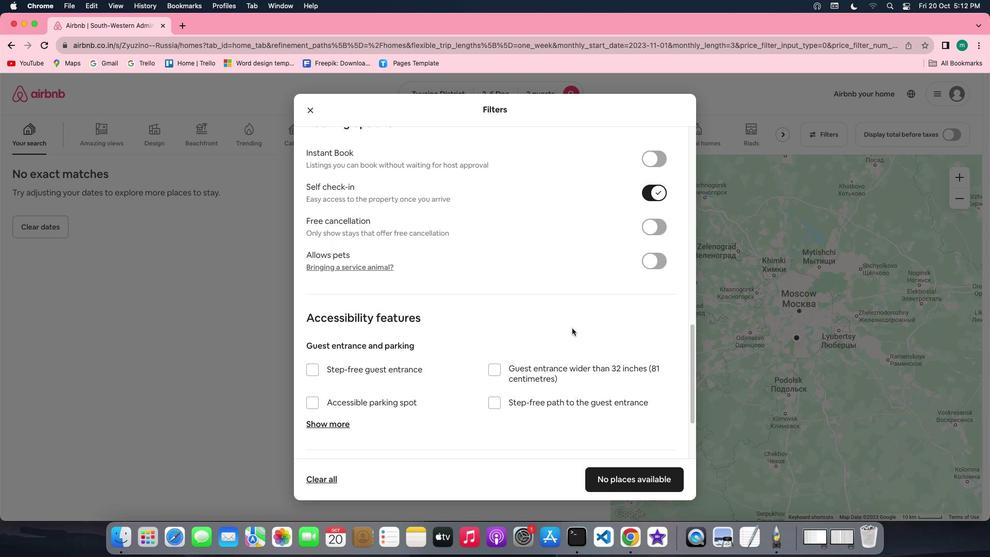 
Action: Mouse scrolled (572, 328) with delta (0, 0)
Screenshot: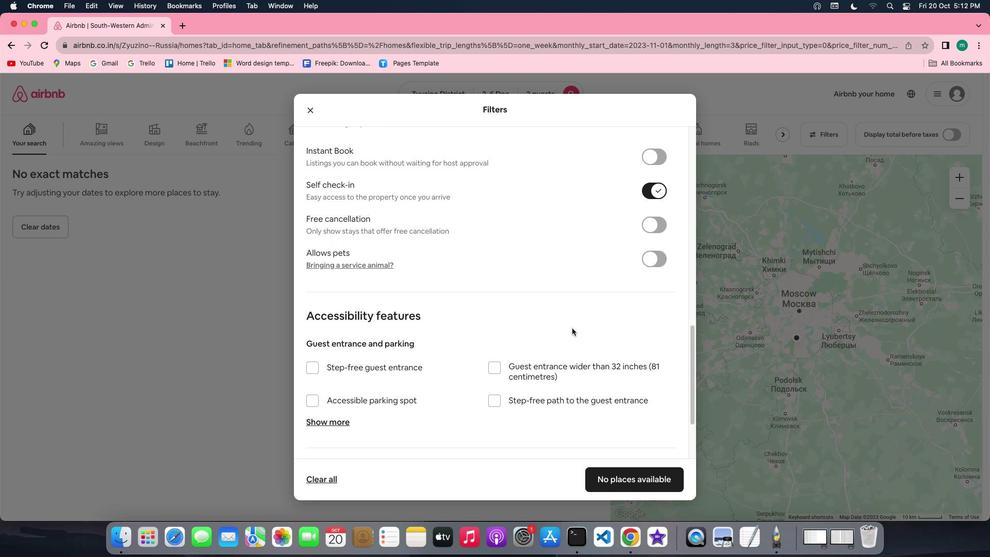 
Action: Mouse scrolled (572, 328) with delta (0, 0)
Screenshot: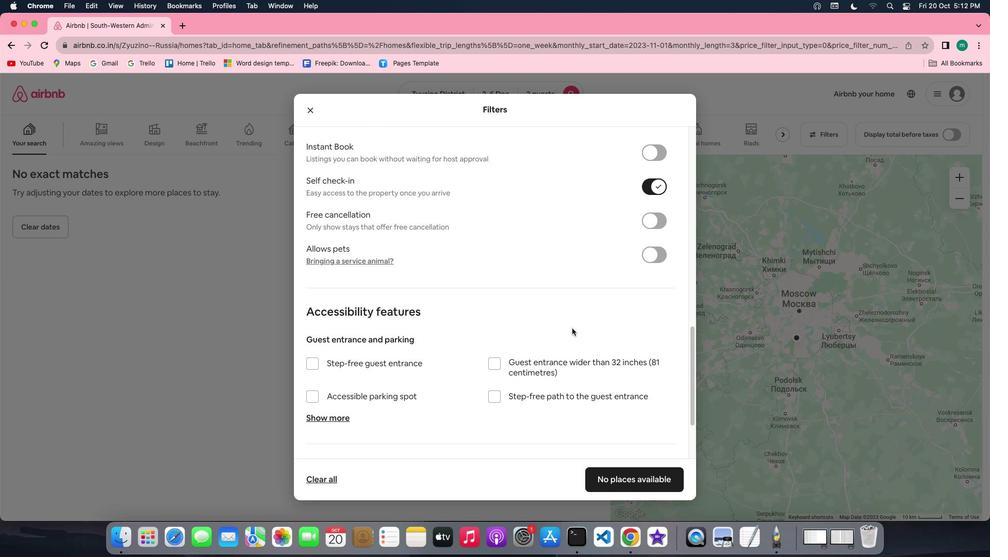 
Action: Mouse scrolled (572, 328) with delta (0, -1)
Screenshot: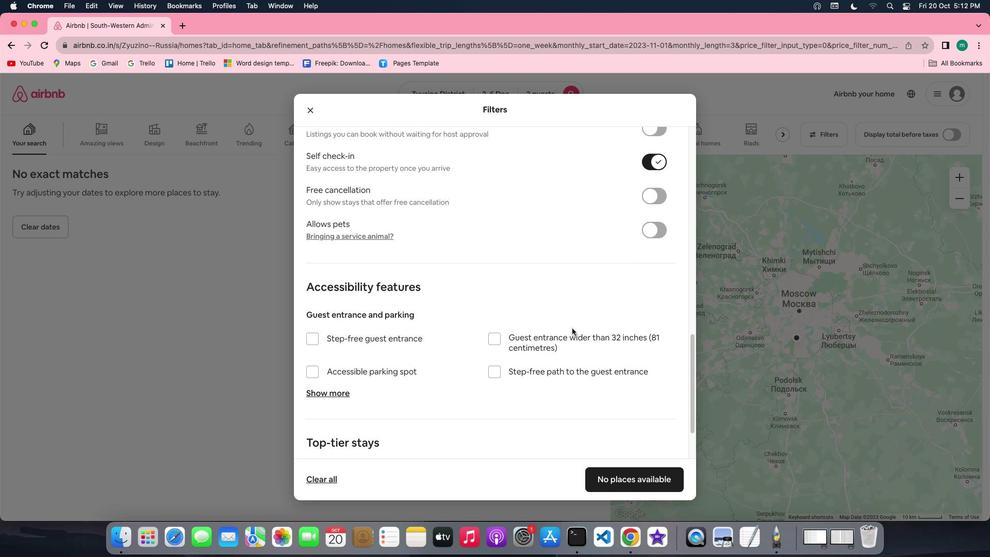 
Action: Mouse scrolled (572, 328) with delta (0, -1)
Screenshot: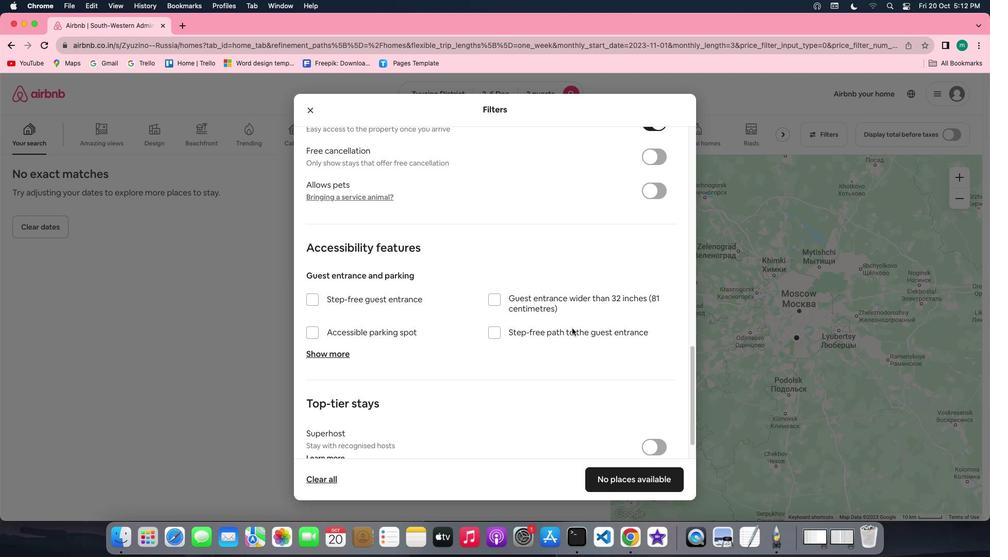 
Action: Mouse scrolled (572, 328) with delta (0, 0)
Screenshot: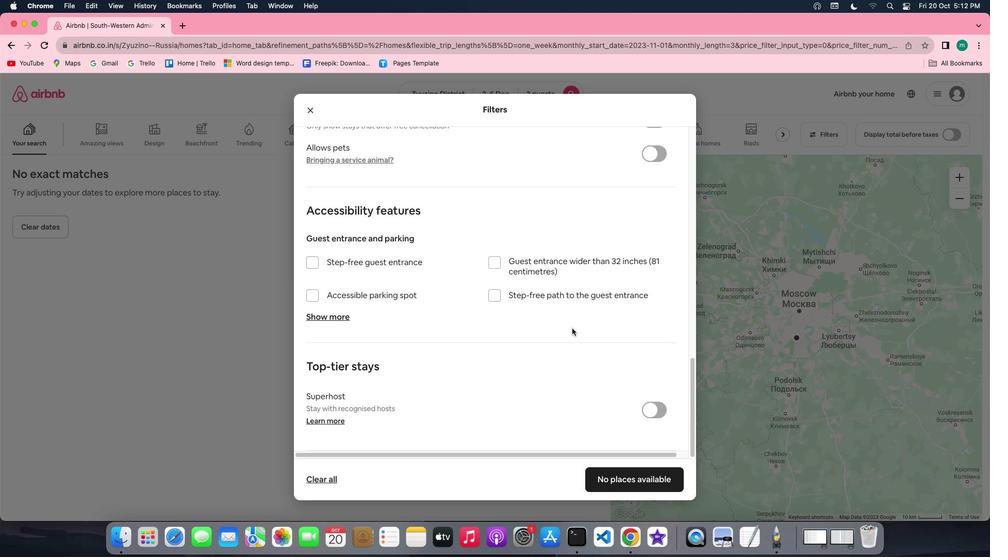 
Action: Mouse scrolled (572, 328) with delta (0, 0)
Screenshot: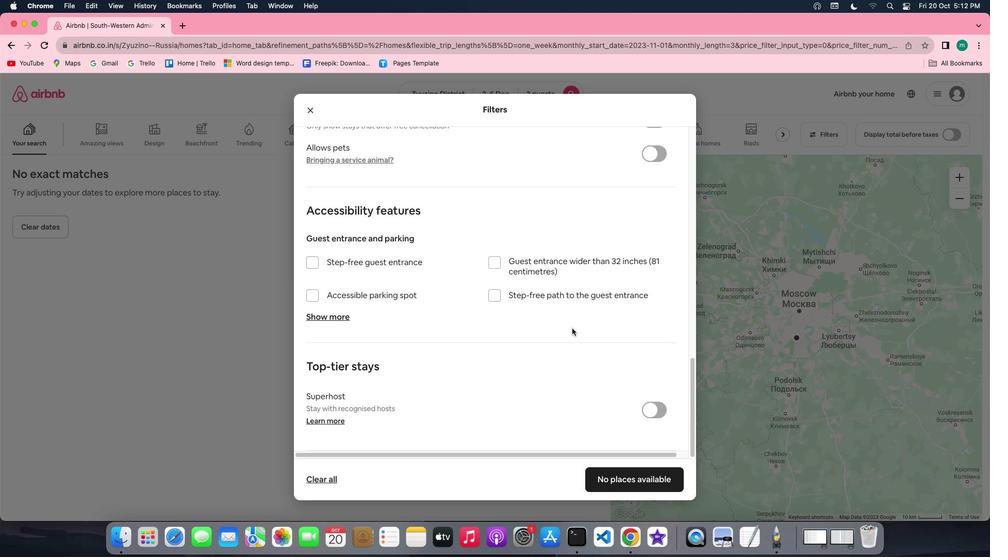 
Action: Mouse scrolled (572, 328) with delta (0, 0)
Screenshot: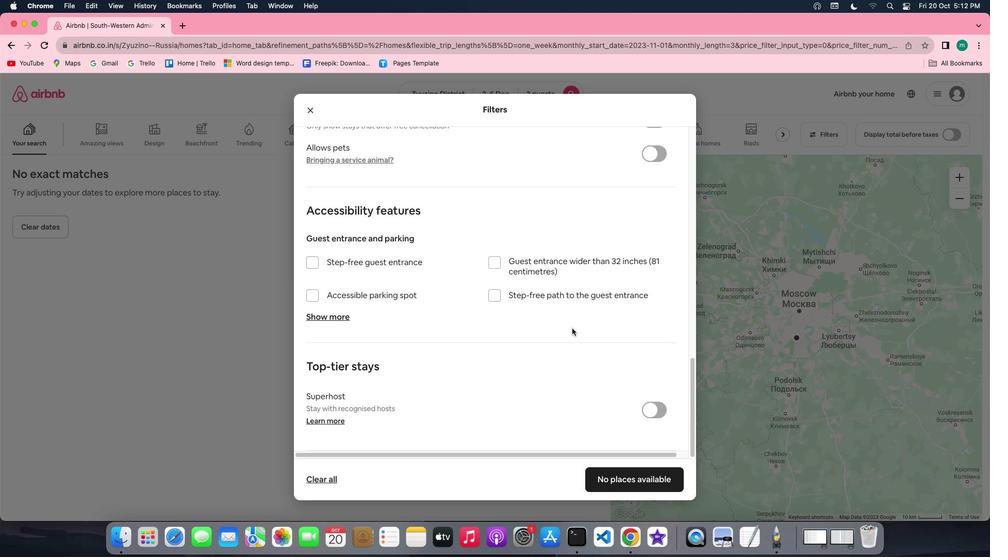 
Action: Mouse scrolled (572, 328) with delta (0, -1)
Screenshot: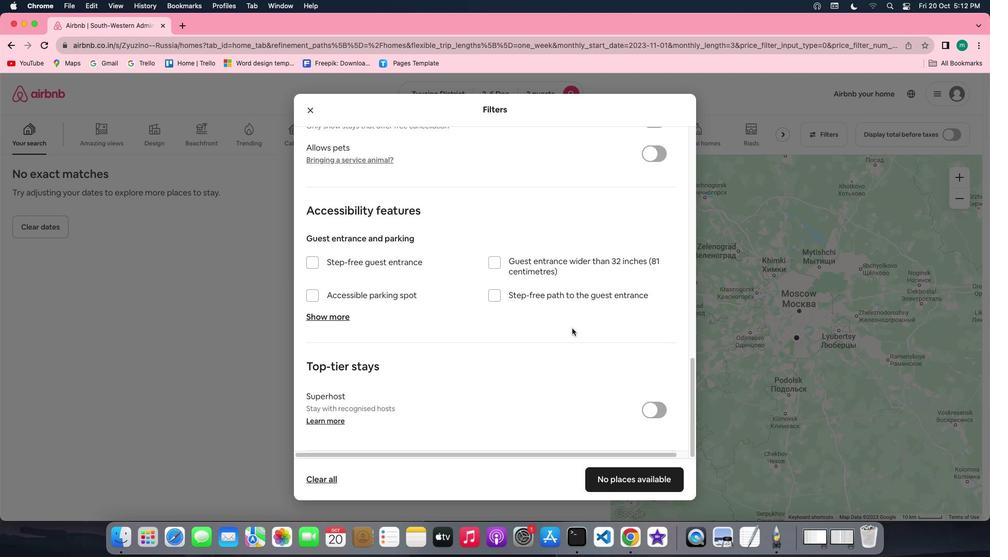 
Action: Mouse scrolled (572, 328) with delta (0, 0)
Screenshot: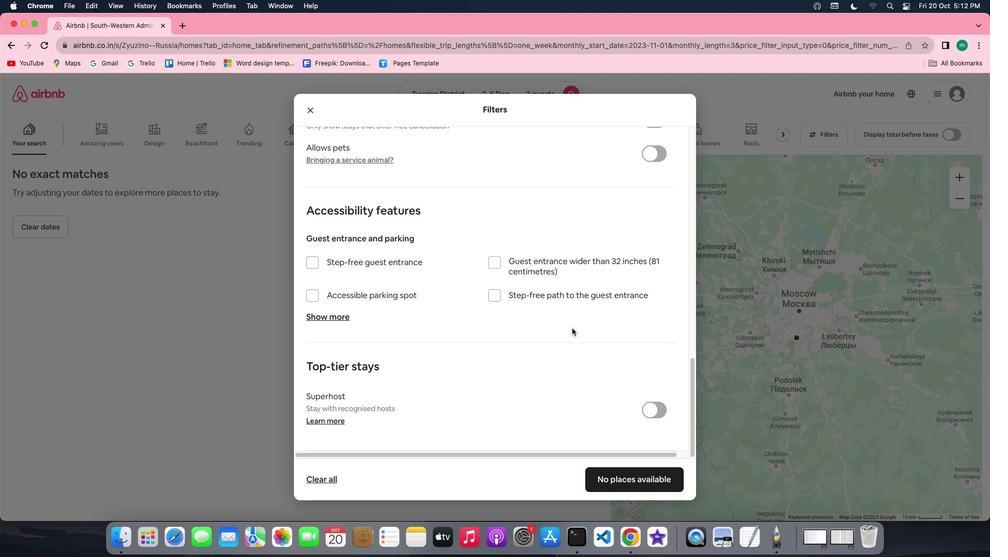 
Action: Mouse scrolled (572, 328) with delta (0, 0)
Screenshot: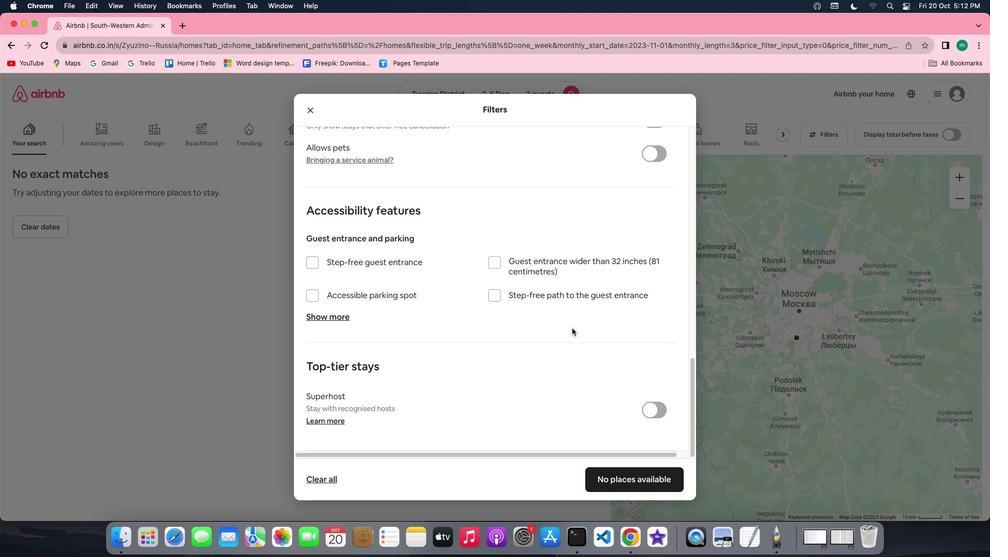 
Action: Mouse moved to (640, 477)
Screenshot: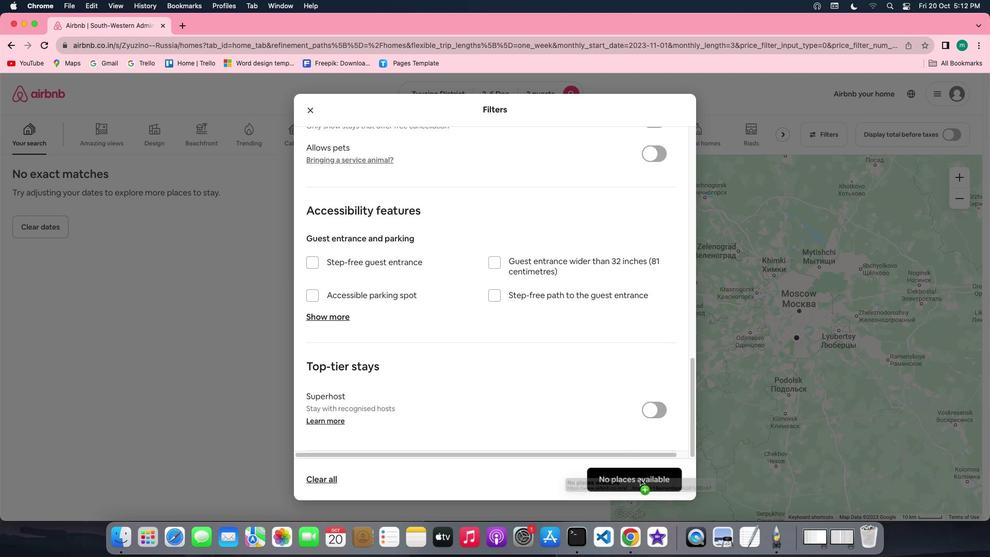 
Action: Mouse pressed left at (640, 477)
Screenshot: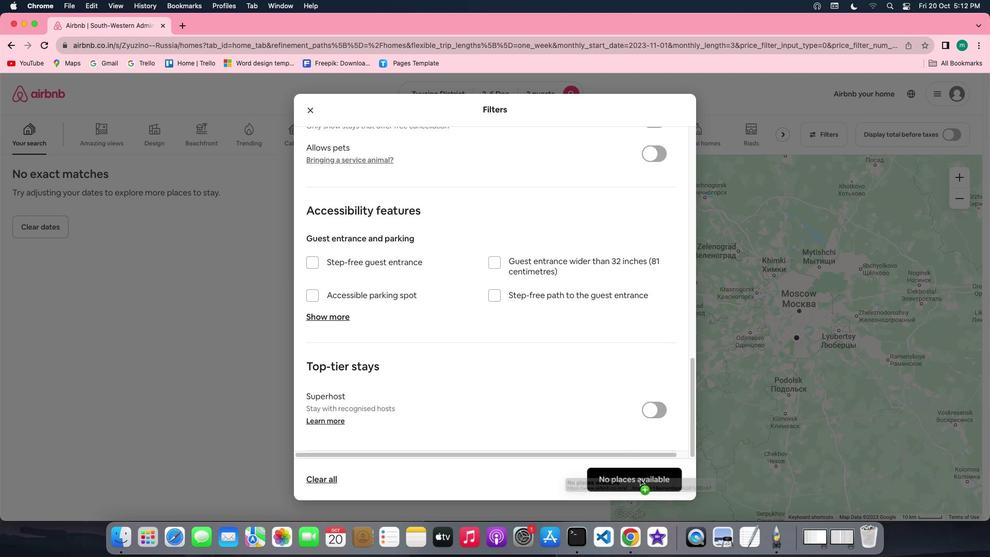 
Action: Mouse moved to (629, 472)
Screenshot: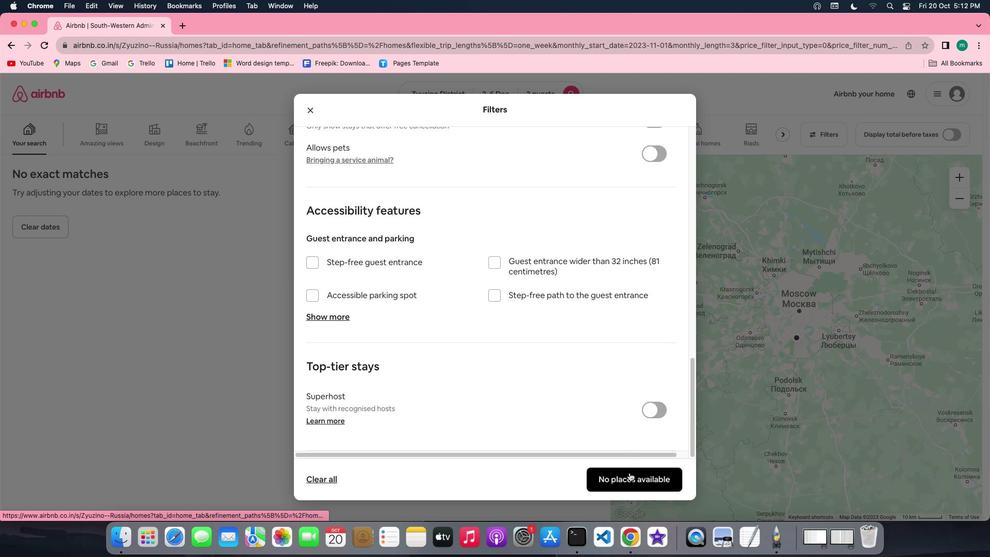 
Action: Mouse pressed left at (629, 472)
Screenshot: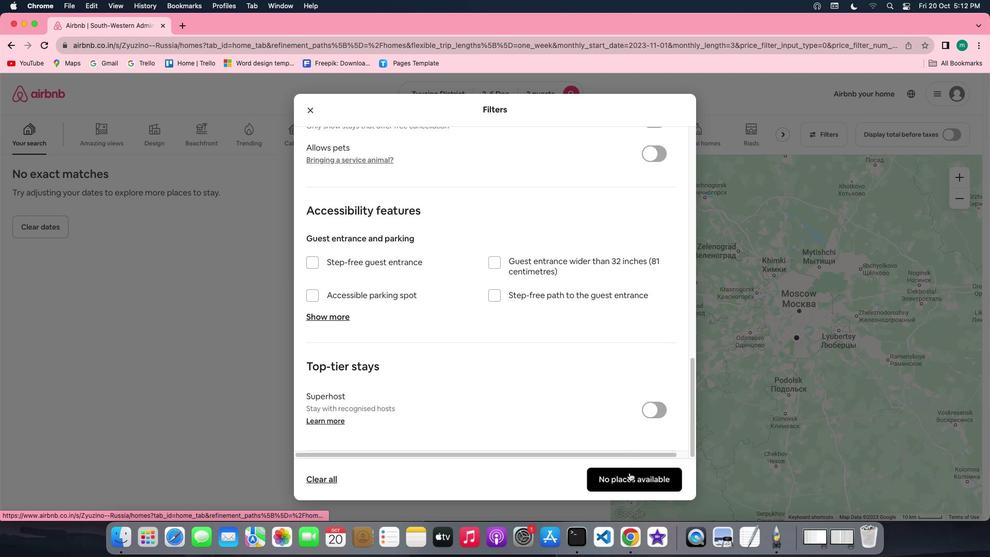 
Action: Mouse moved to (411, 323)
Screenshot: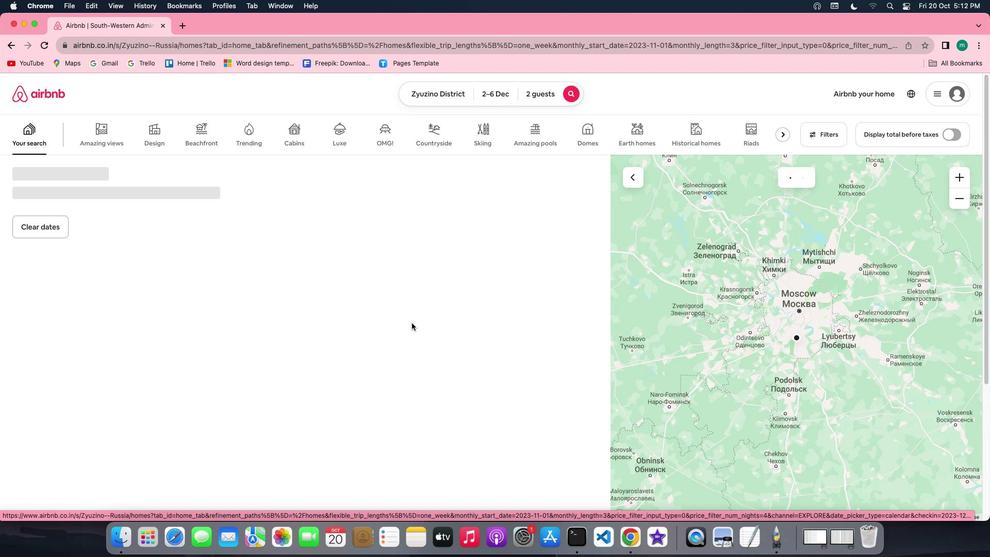 
